 Task: Find connections with filter location Cabrero with filter topic #linkedinforbusinesswith filter profile language French with filter current company Jubilant Pharmova Limited with filter school Progressive Education Society's Modern College of Engineering with filter industry Telecommunications Carriers with filter service category Audio Engineering with filter keywords title Financial Analyst
Action: Mouse moved to (501, 76)
Screenshot: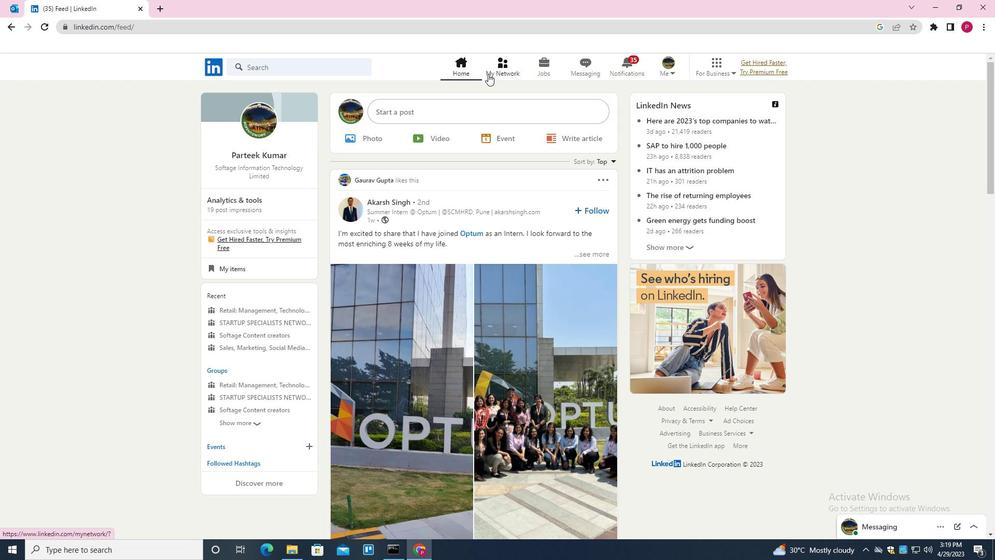 
Action: Mouse pressed left at (501, 76)
Screenshot: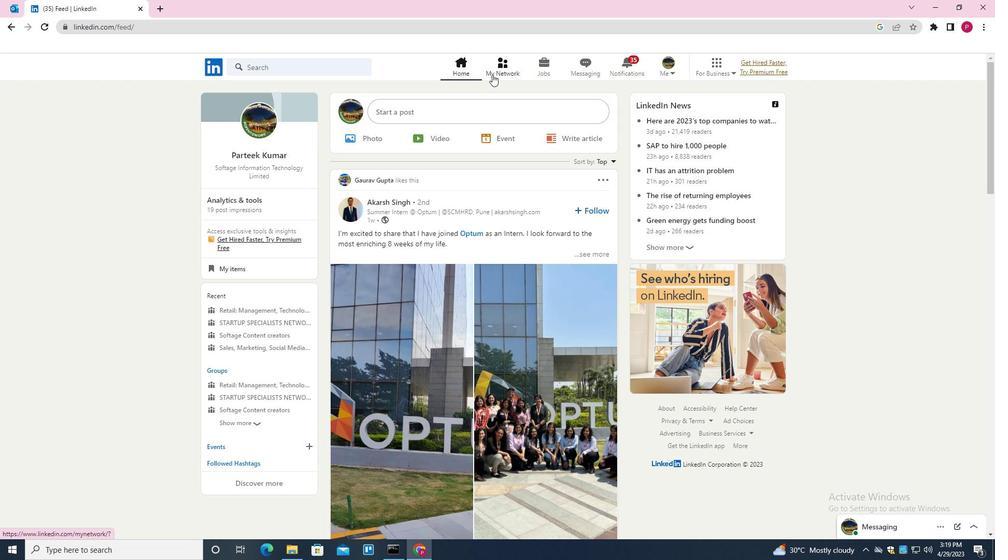
Action: Mouse moved to (344, 120)
Screenshot: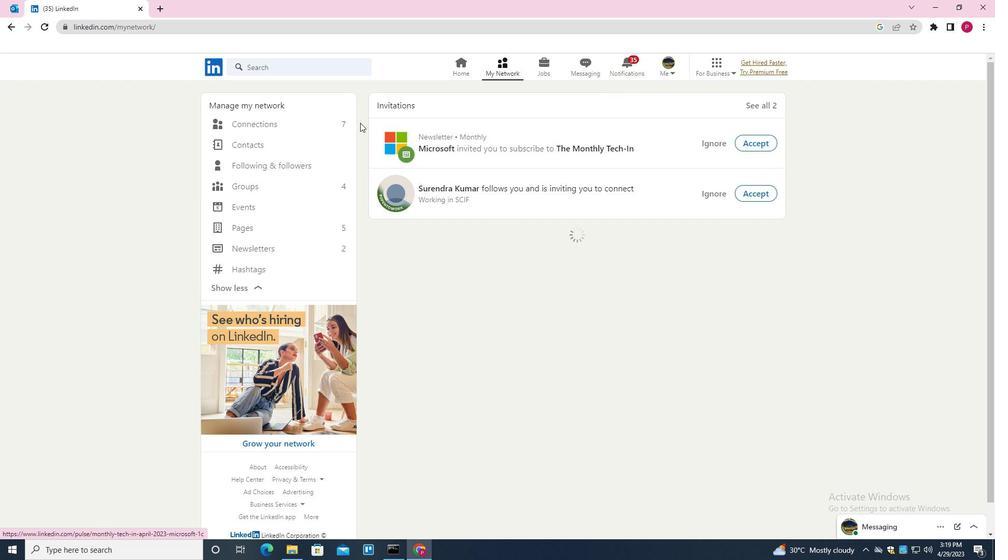 
Action: Mouse pressed left at (344, 120)
Screenshot: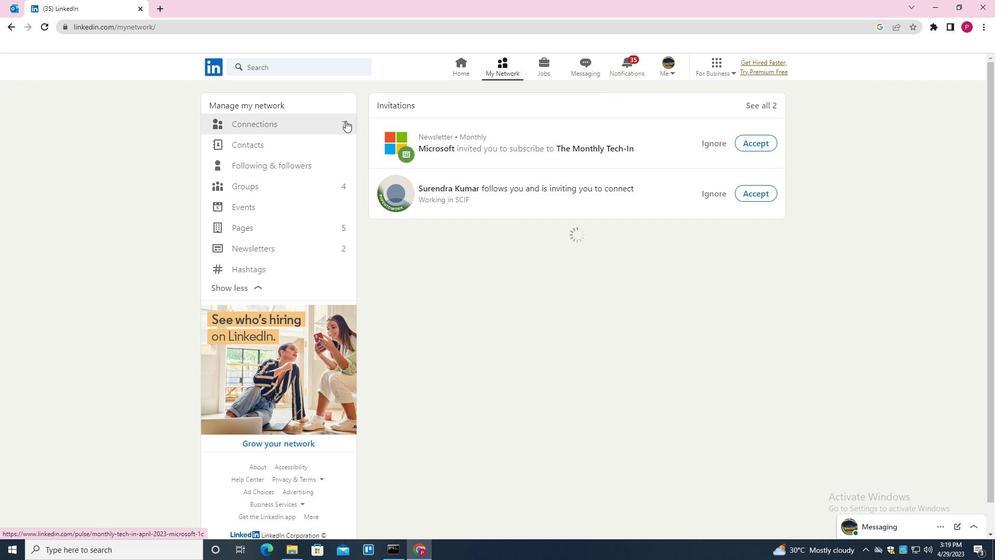 
Action: Mouse moved to (577, 123)
Screenshot: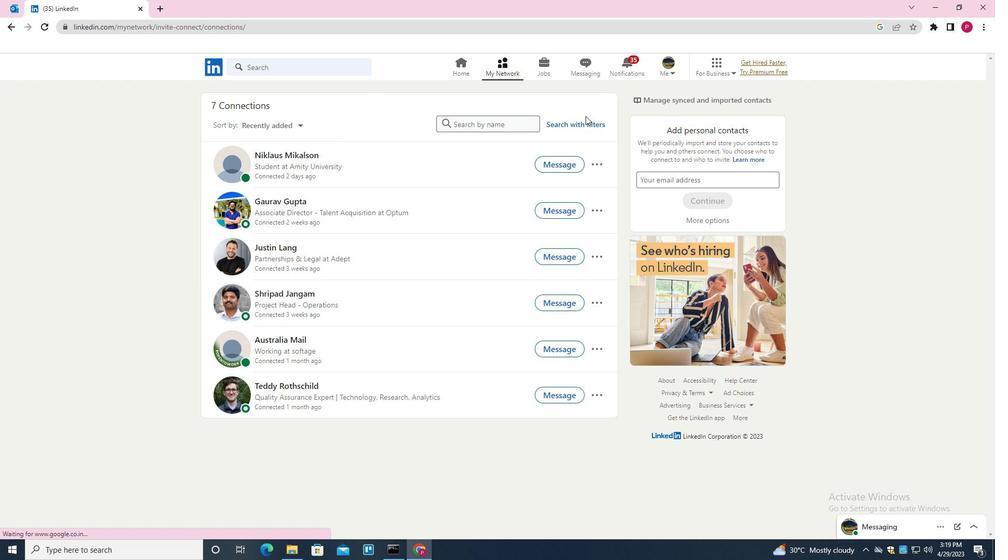 
Action: Mouse pressed left at (577, 123)
Screenshot: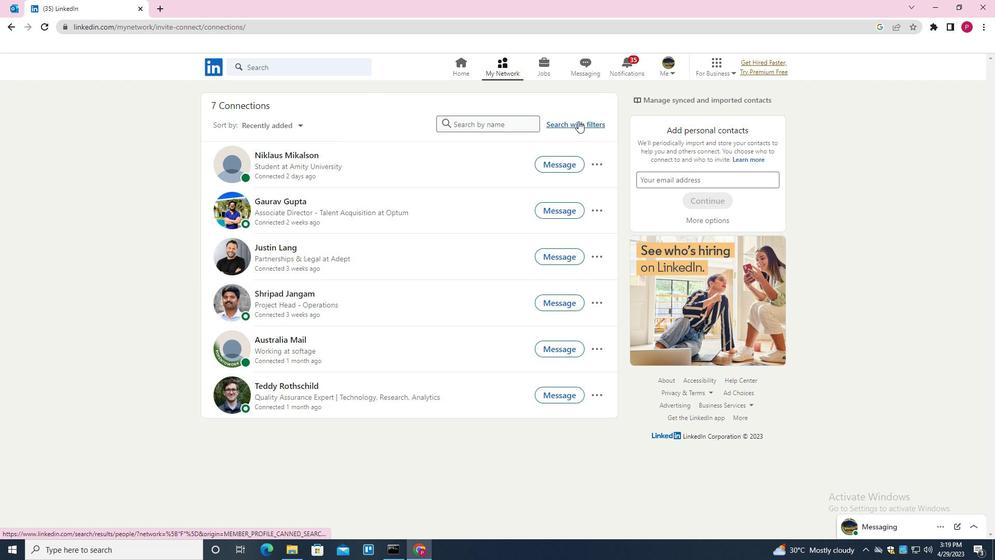
Action: Mouse moved to (535, 95)
Screenshot: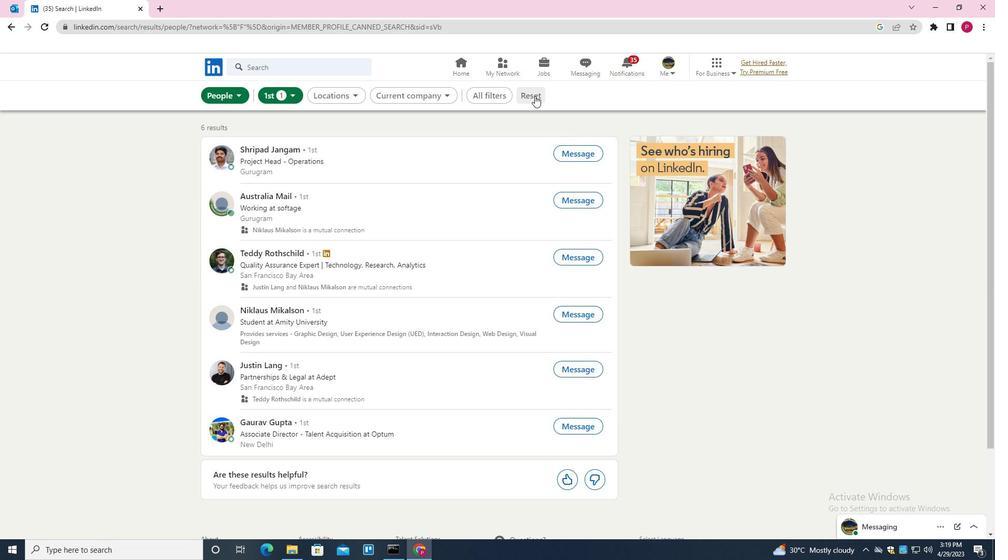 
Action: Mouse pressed left at (535, 95)
Screenshot: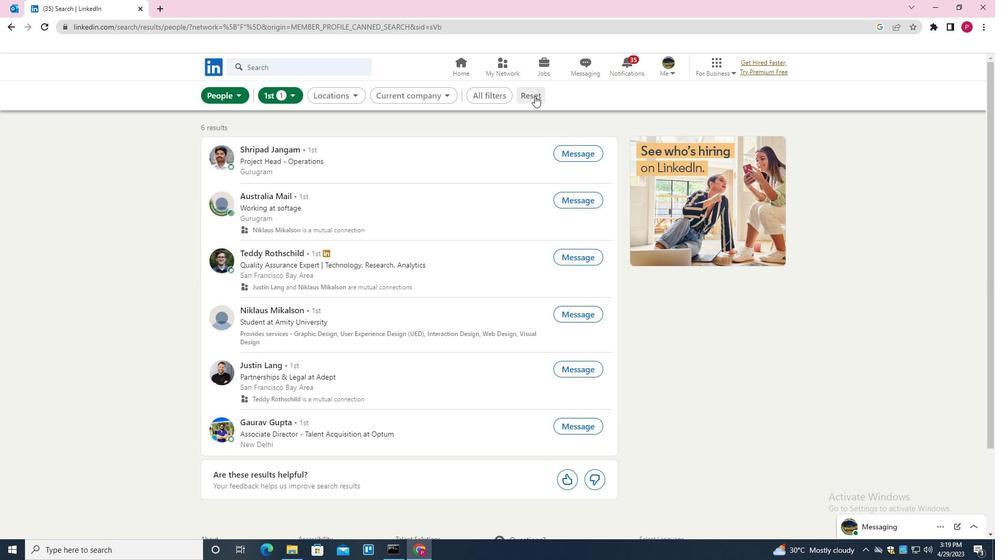 
Action: Mouse moved to (519, 96)
Screenshot: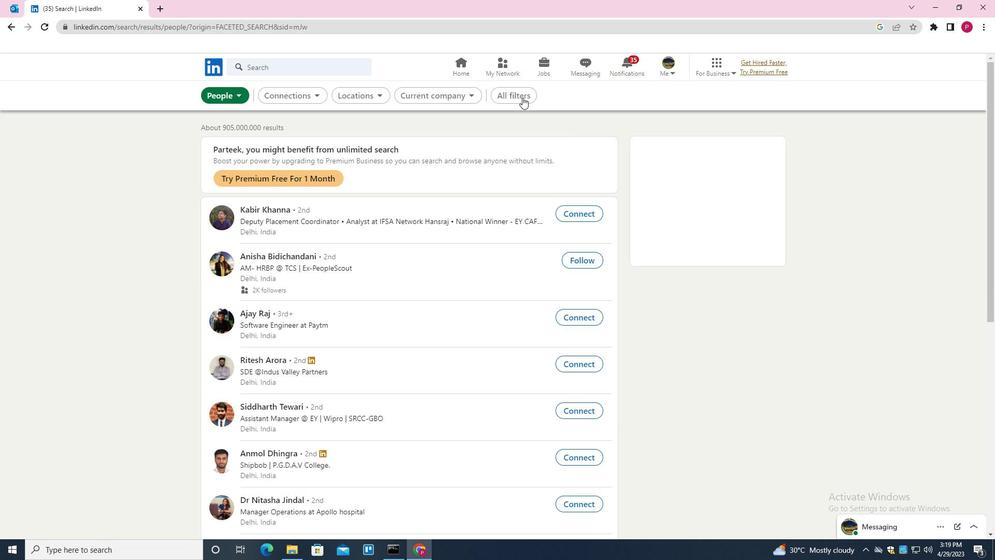 
Action: Mouse pressed left at (519, 96)
Screenshot: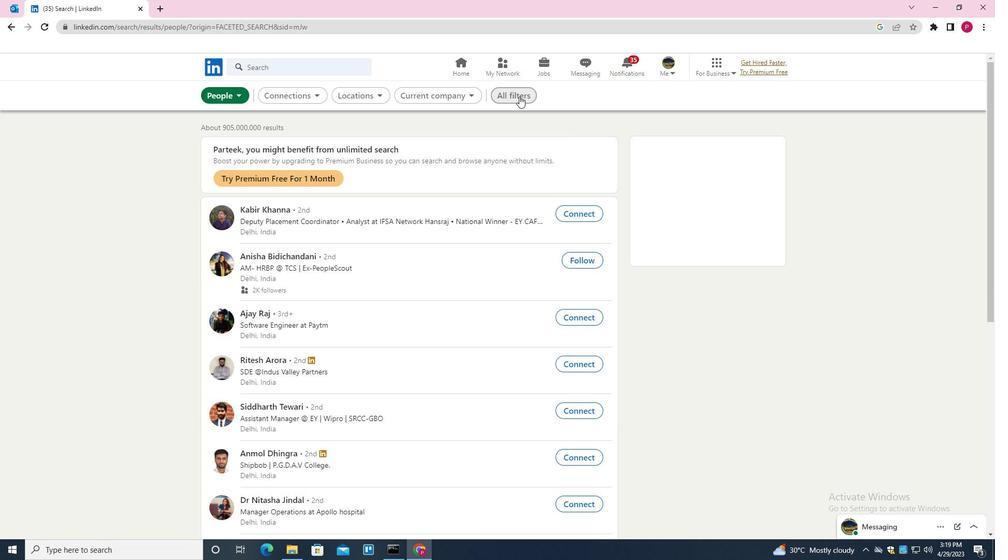 
Action: Mouse moved to (823, 268)
Screenshot: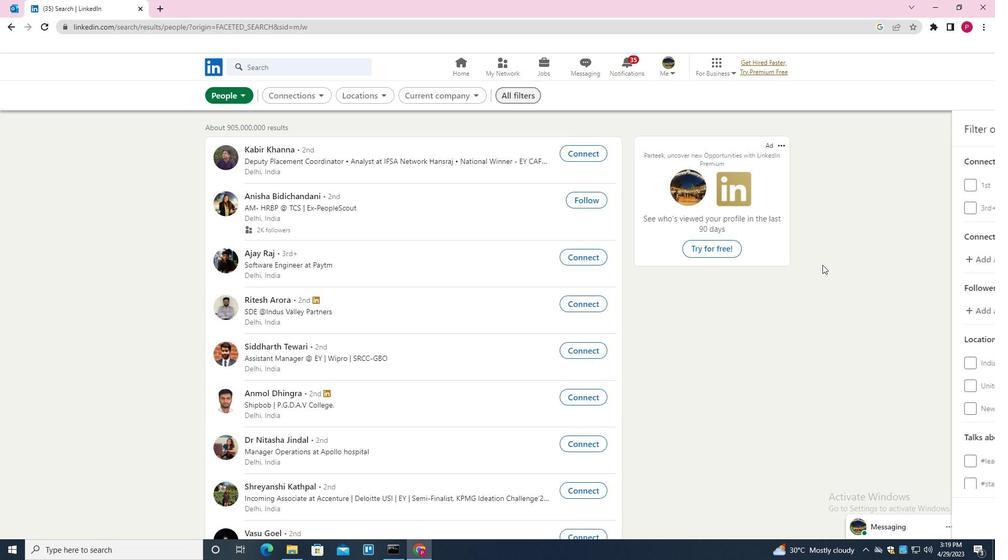 
Action: Mouse scrolled (823, 267) with delta (0, 0)
Screenshot: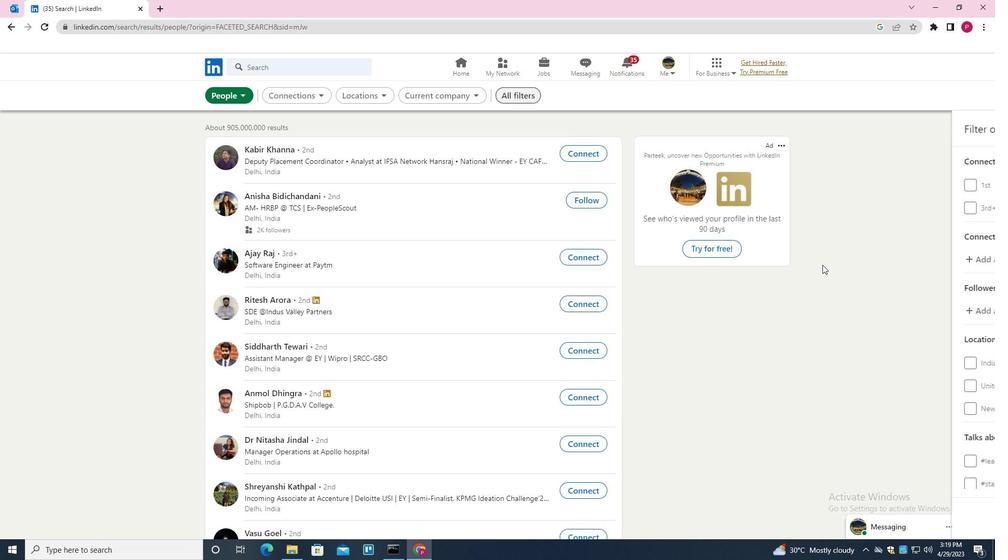 
Action: Mouse moved to (824, 271)
Screenshot: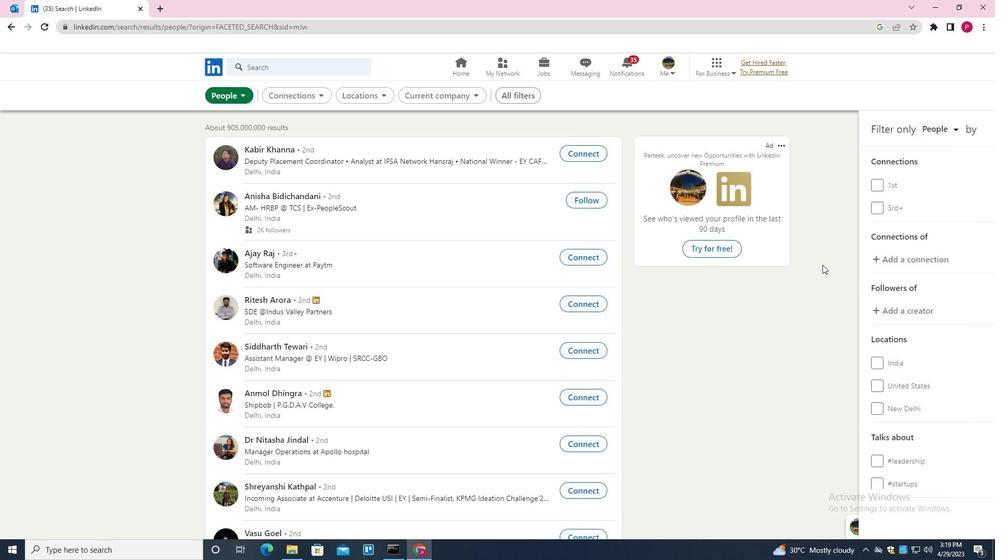 
Action: Mouse scrolled (824, 271) with delta (0, 0)
Screenshot: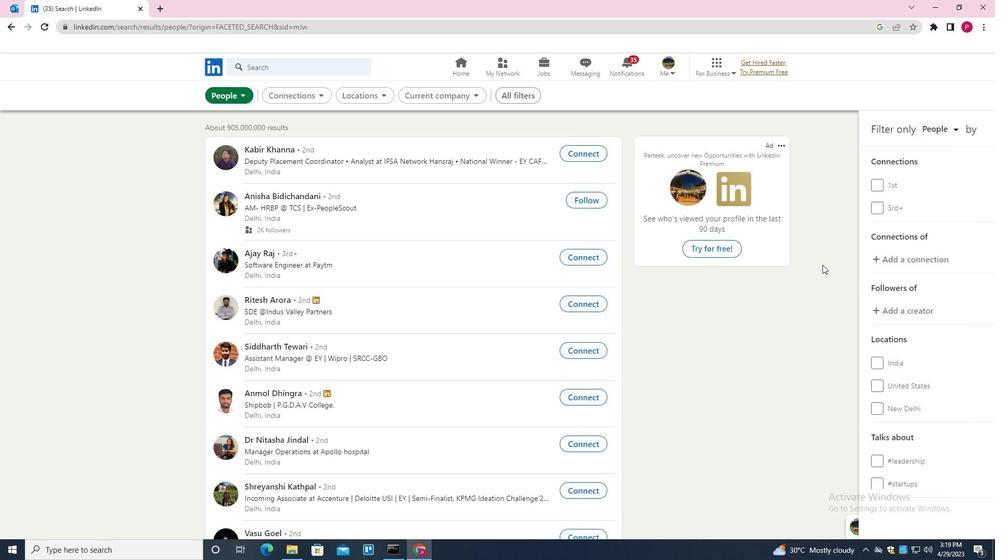 
Action: Mouse moved to (826, 274)
Screenshot: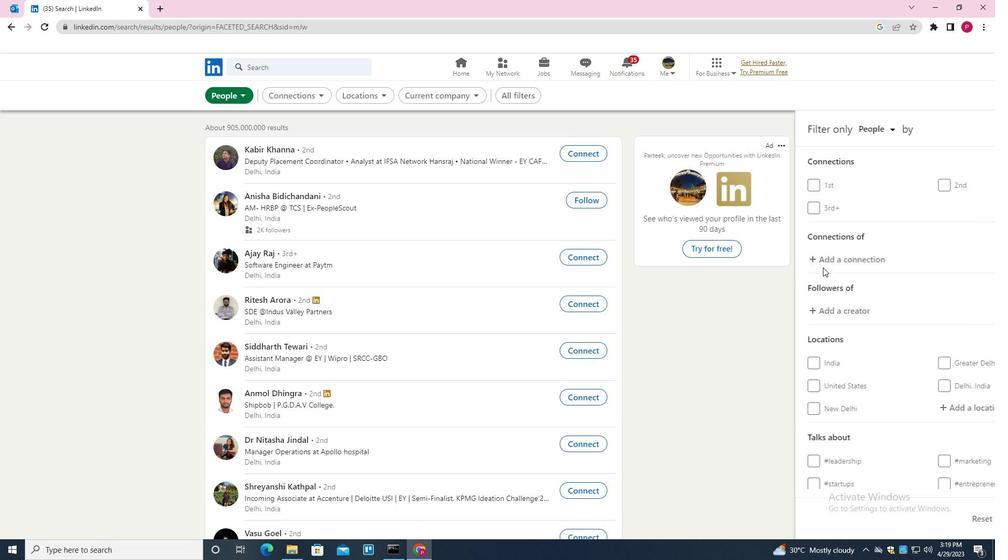 
Action: Mouse scrolled (826, 273) with delta (0, 0)
Screenshot: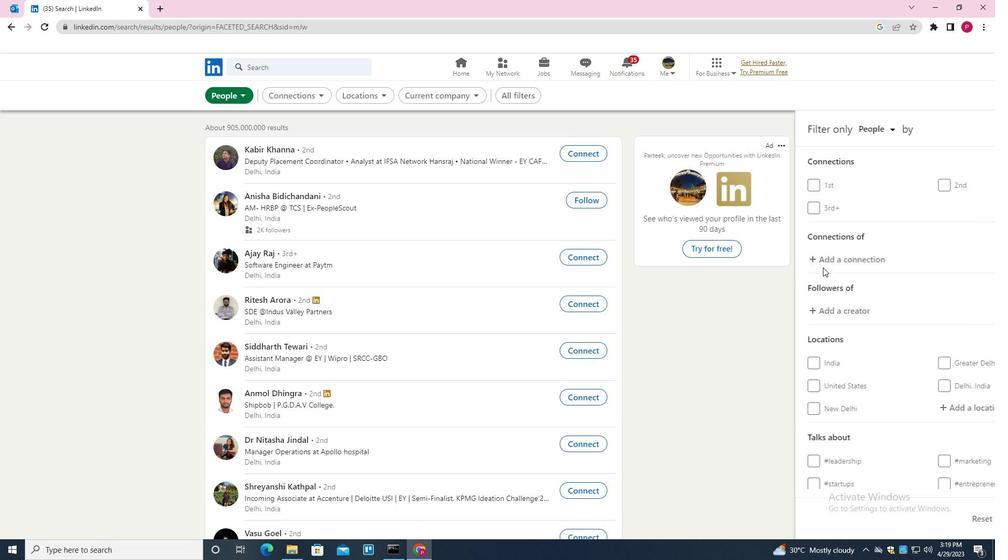 
Action: Mouse moved to (892, 255)
Screenshot: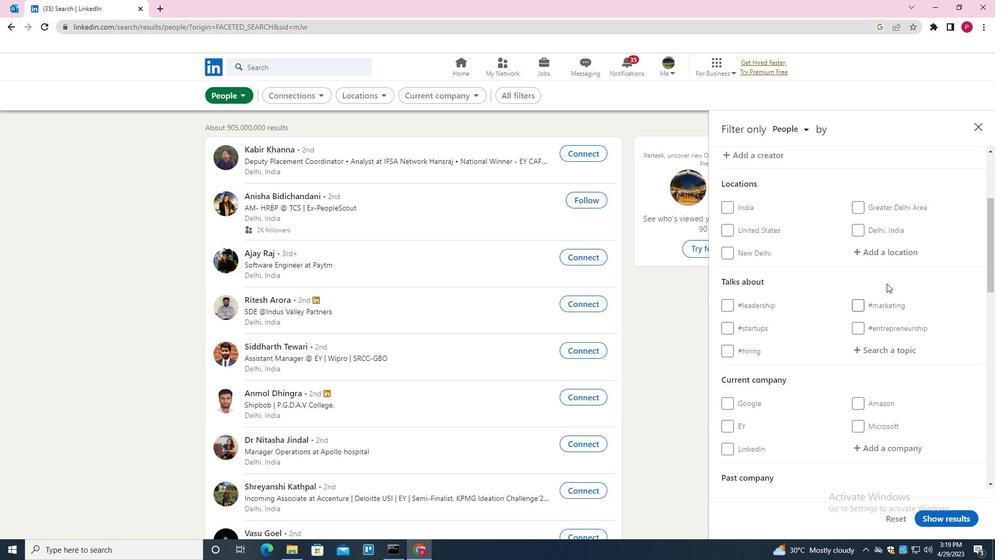 
Action: Mouse pressed left at (892, 255)
Screenshot: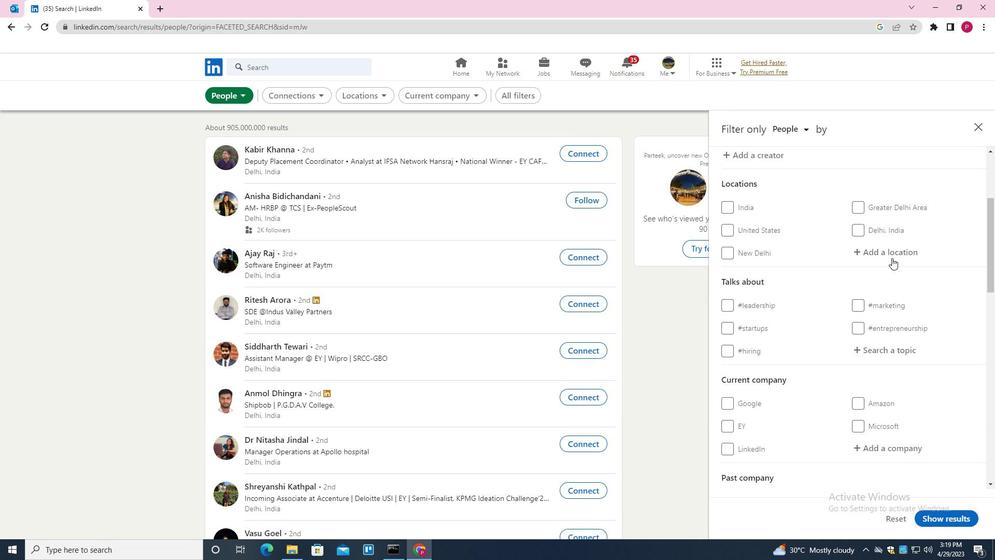 
Action: Key pressed <Key.shift>CABRERO<Key.down><Key.enter>
Screenshot: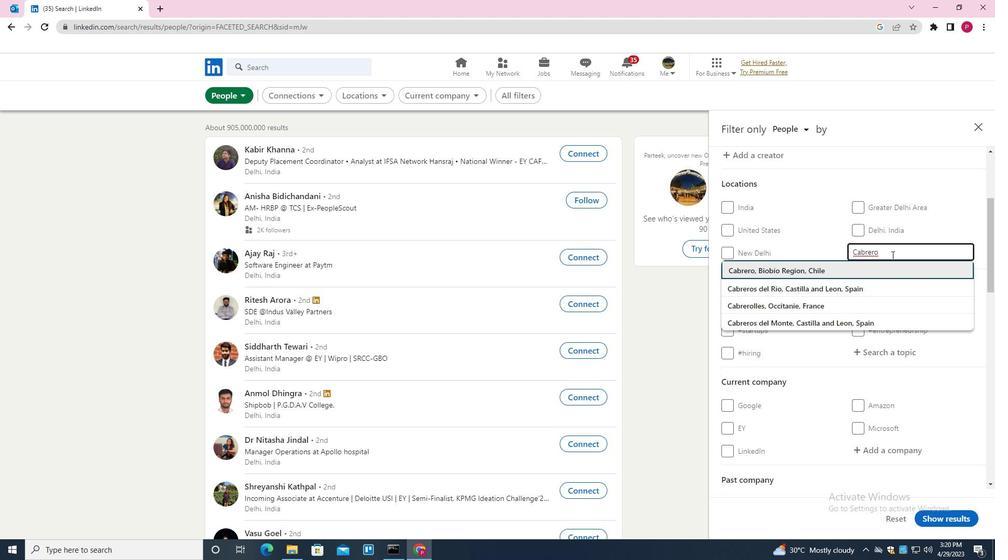 
Action: Mouse moved to (842, 314)
Screenshot: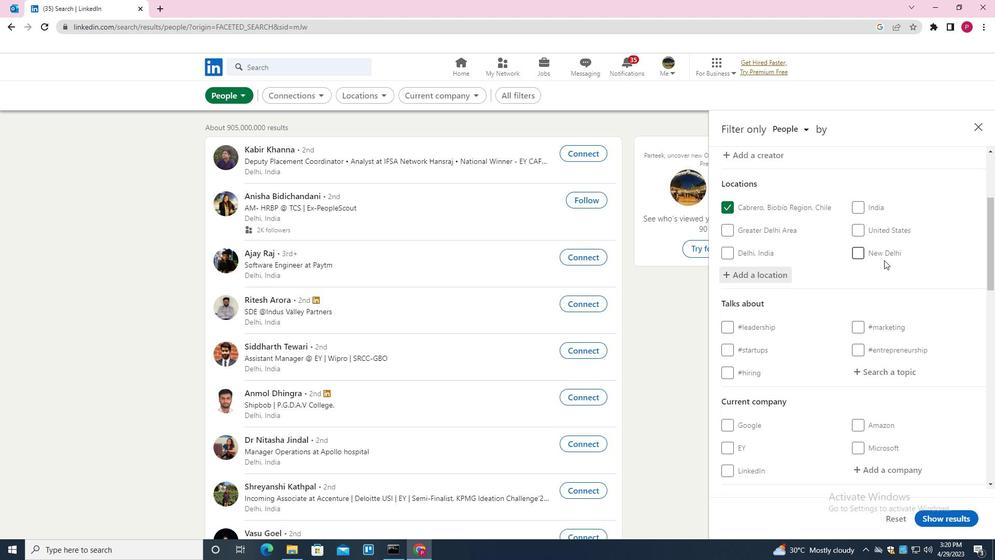 
Action: Mouse scrolled (842, 314) with delta (0, 0)
Screenshot: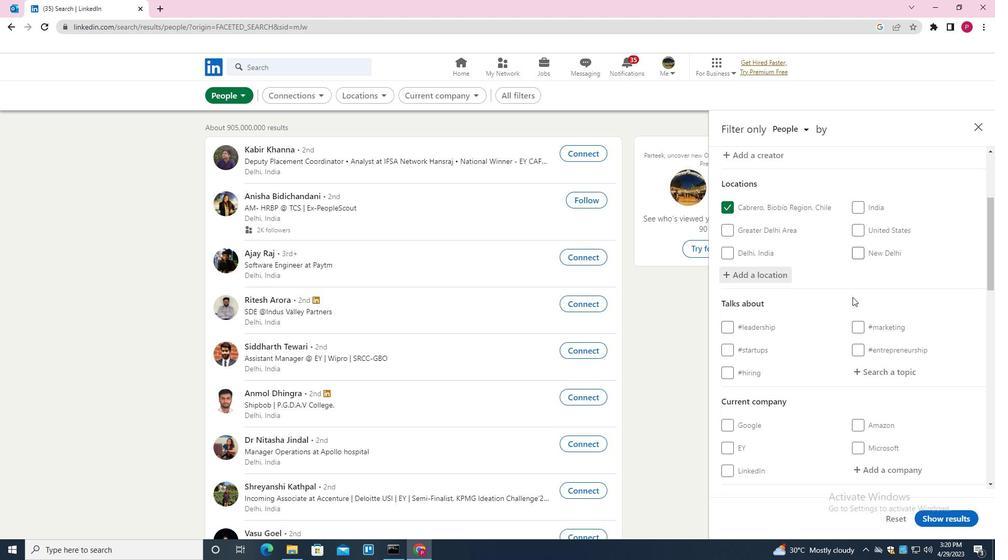 
Action: Mouse scrolled (842, 314) with delta (0, 0)
Screenshot: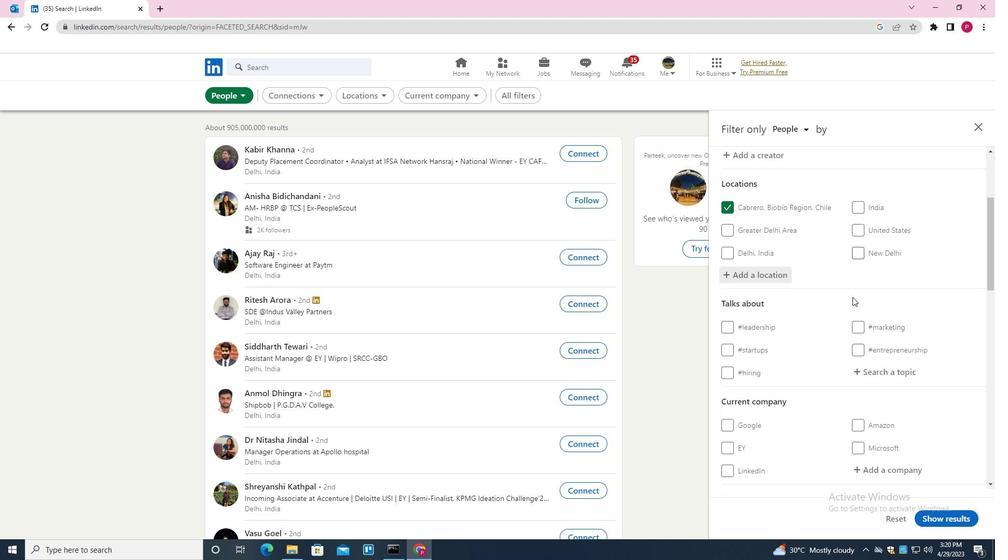 
Action: Mouse scrolled (842, 314) with delta (0, 0)
Screenshot: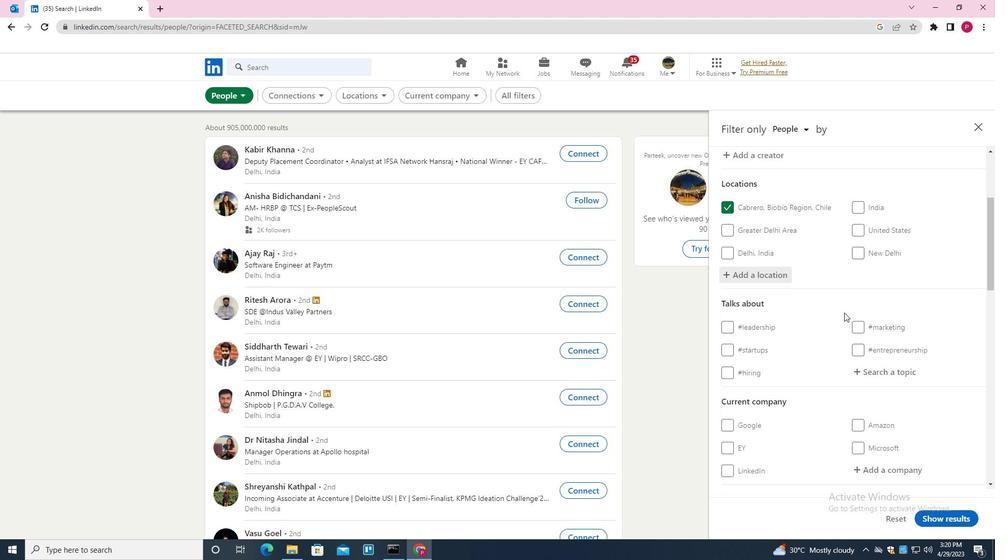 
Action: Mouse moved to (887, 217)
Screenshot: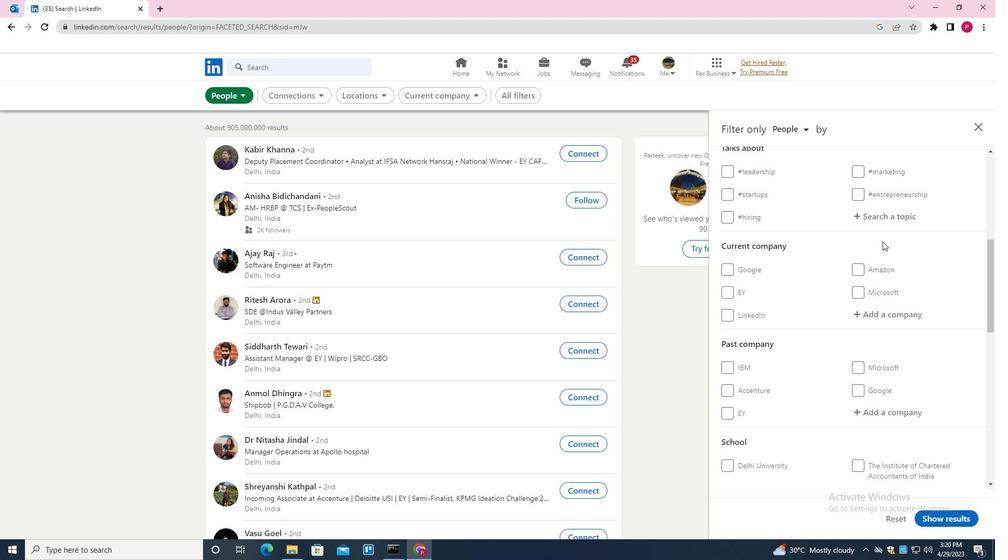 
Action: Mouse pressed left at (887, 217)
Screenshot: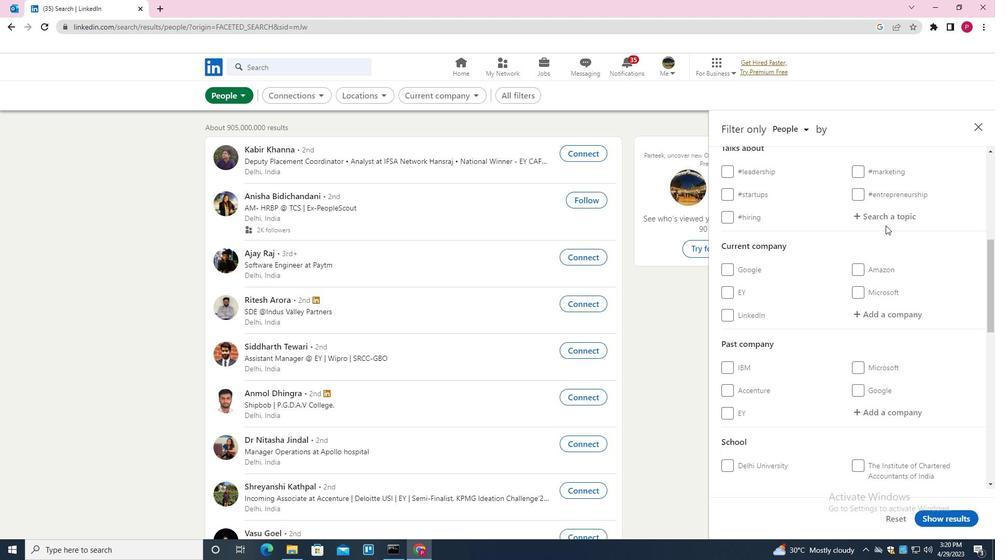 
Action: Key pressed LINKEDINFORBUSINESS<Key.down><Key.enter>
Screenshot: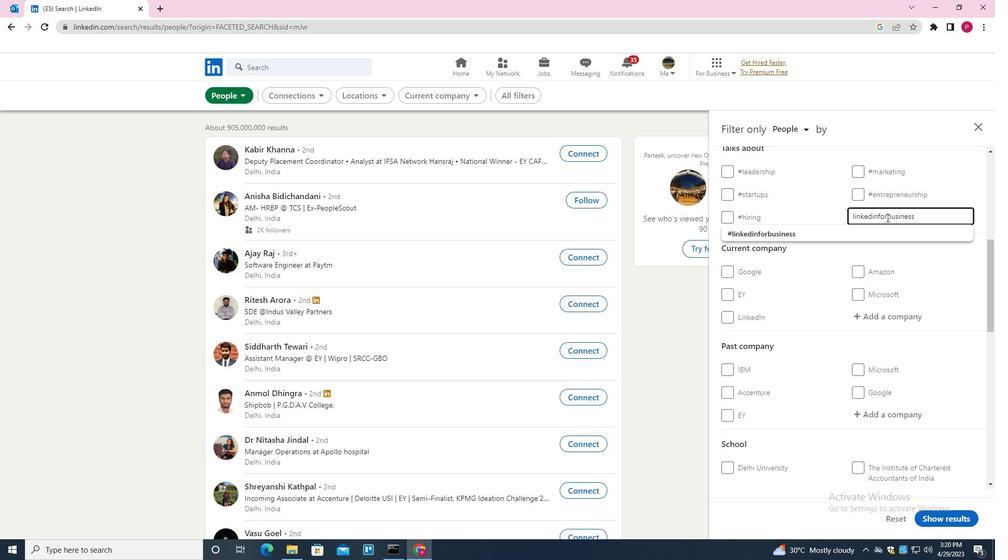 
Action: Mouse moved to (943, 210)
Screenshot: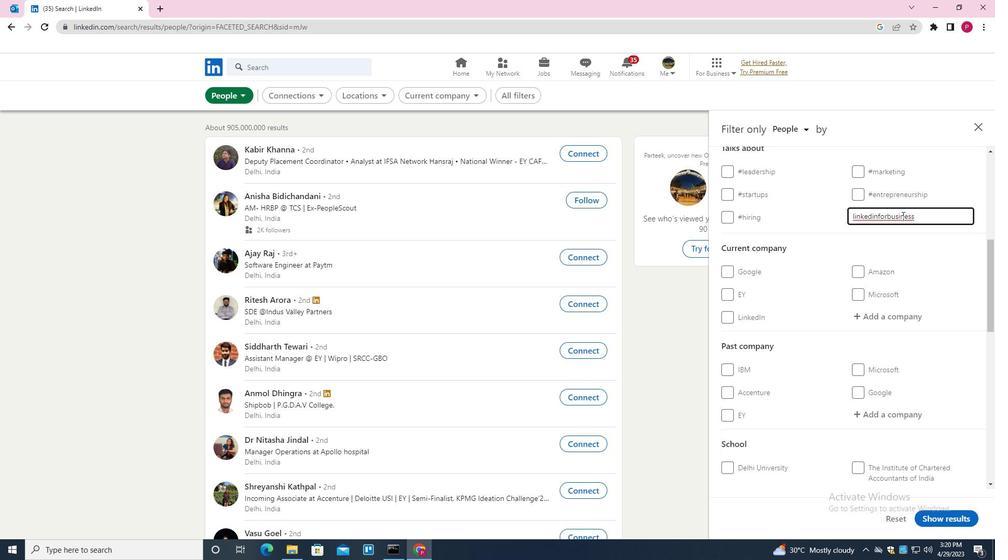 
Action: Key pressed <Key.backspace><Key.down><Key.enter>
Screenshot: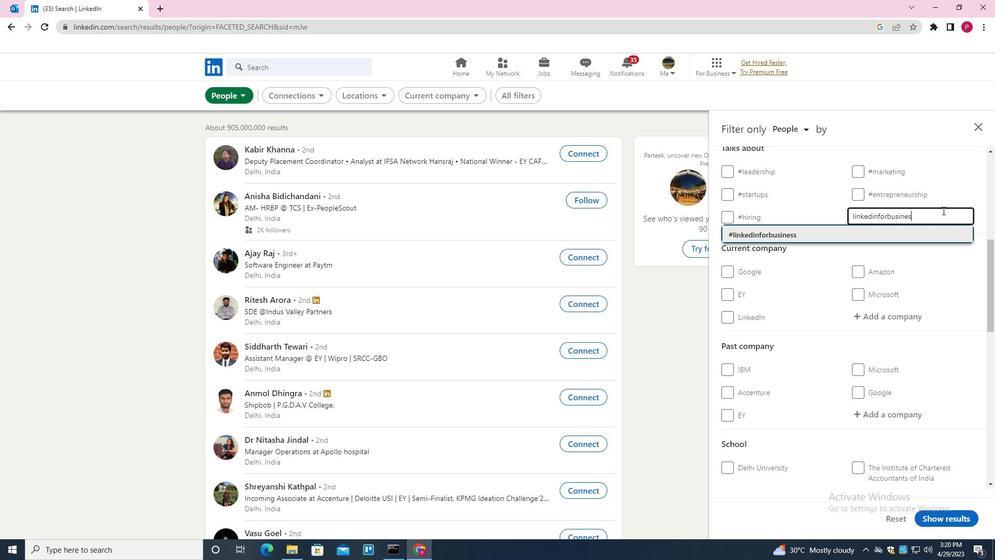 
Action: Mouse moved to (805, 343)
Screenshot: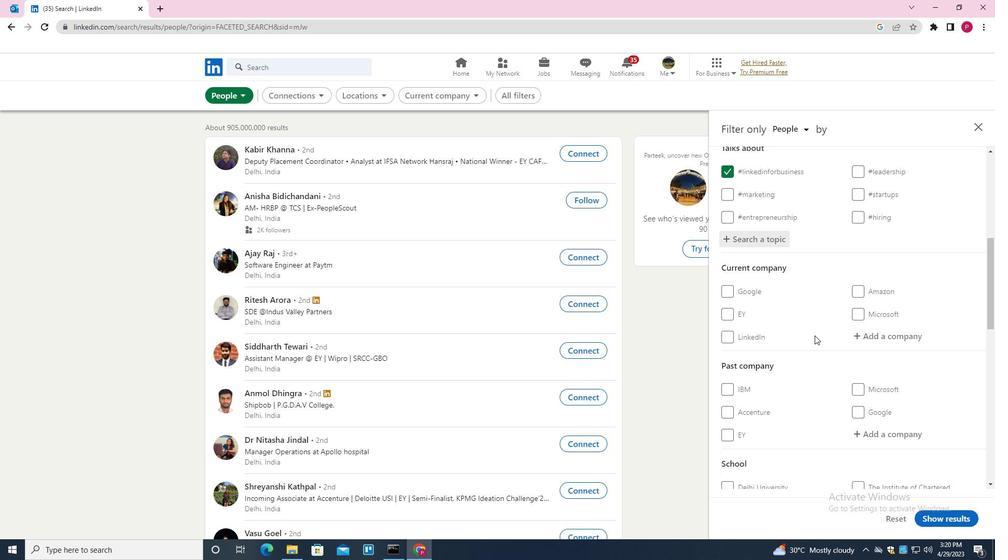 
Action: Mouse scrolled (805, 342) with delta (0, 0)
Screenshot: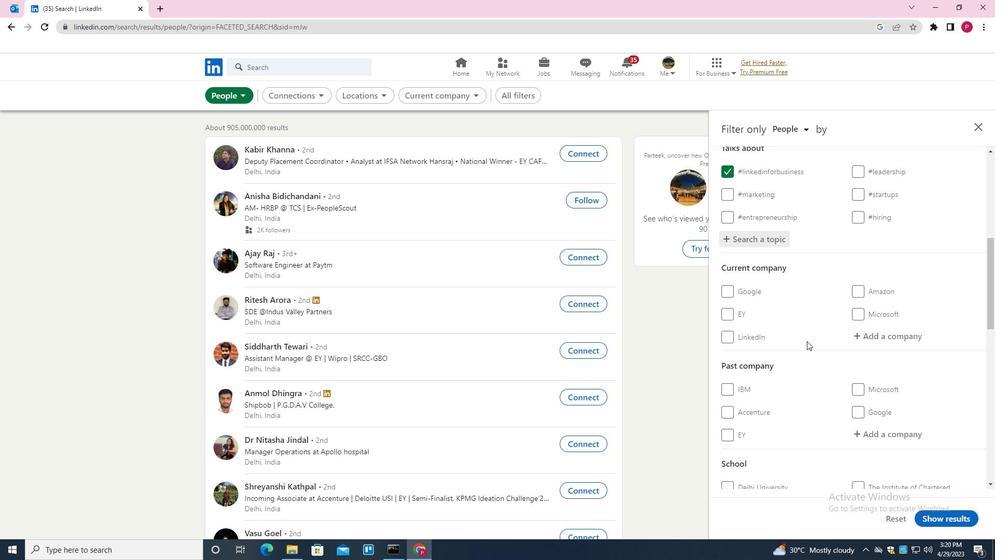 
Action: Mouse moved to (807, 341)
Screenshot: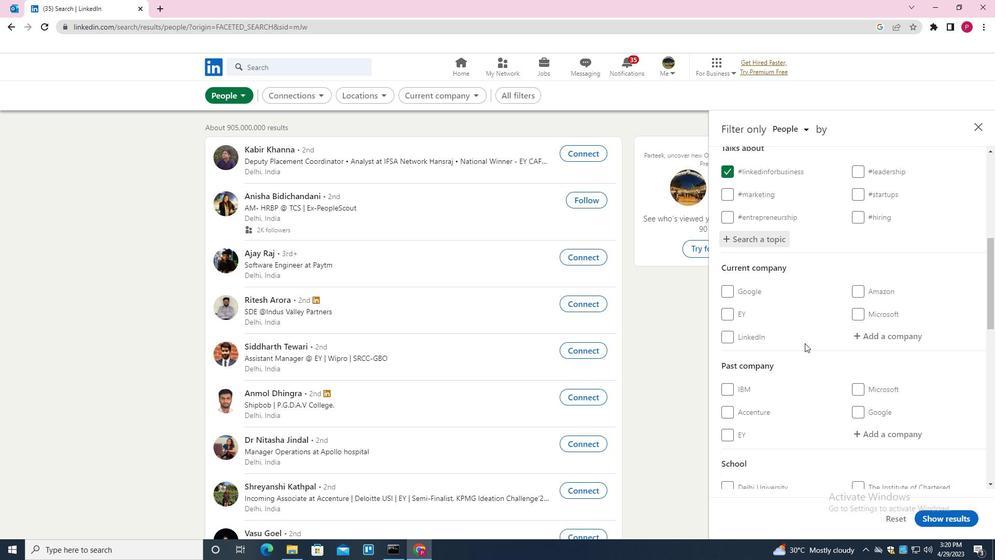 
Action: Mouse scrolled (807, 341) with delta (0, 0)
Screenshot: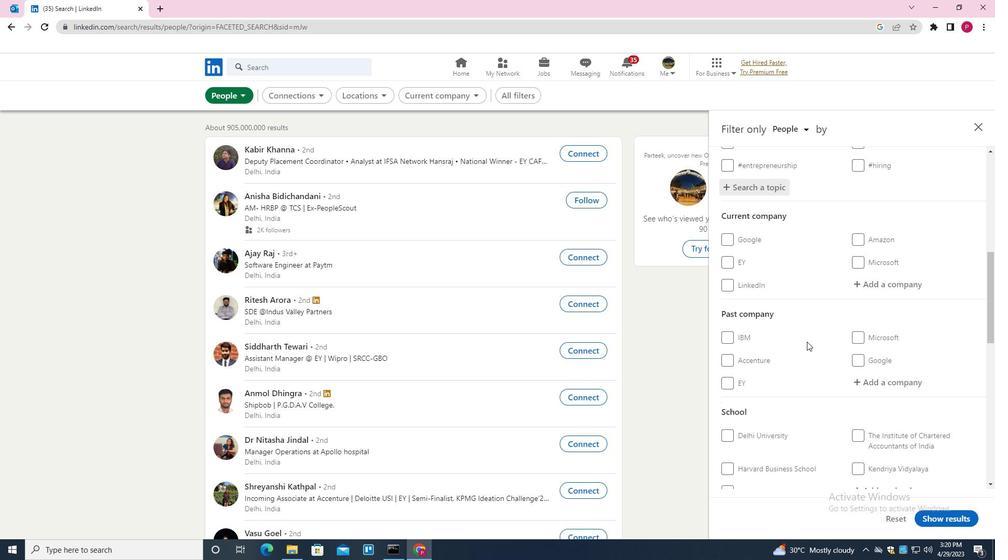
Action: Mouse scrolled (807, 341) with delta (0, 0)
Screenshot: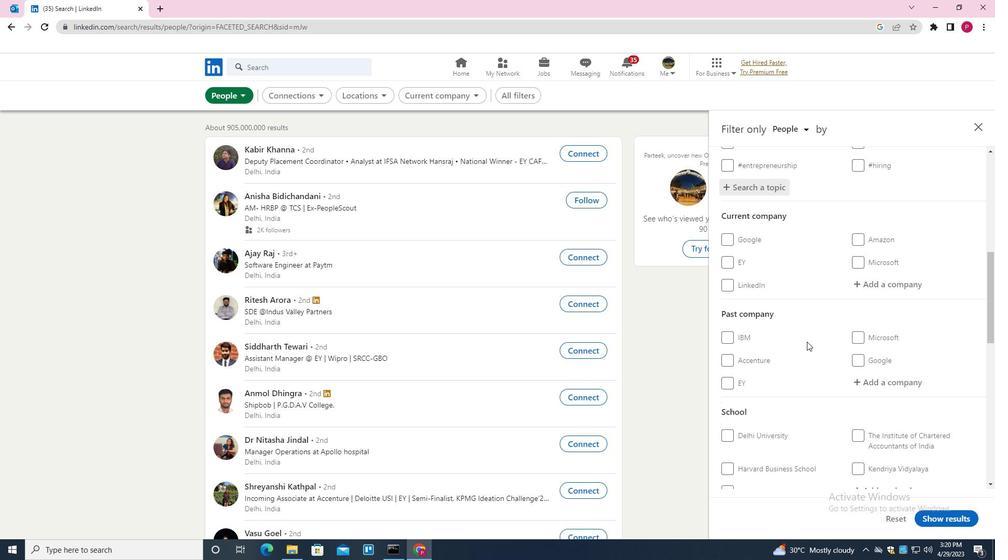
Action: Mouse scrolled (807, 341) with delta (0, 0)
Screenshot: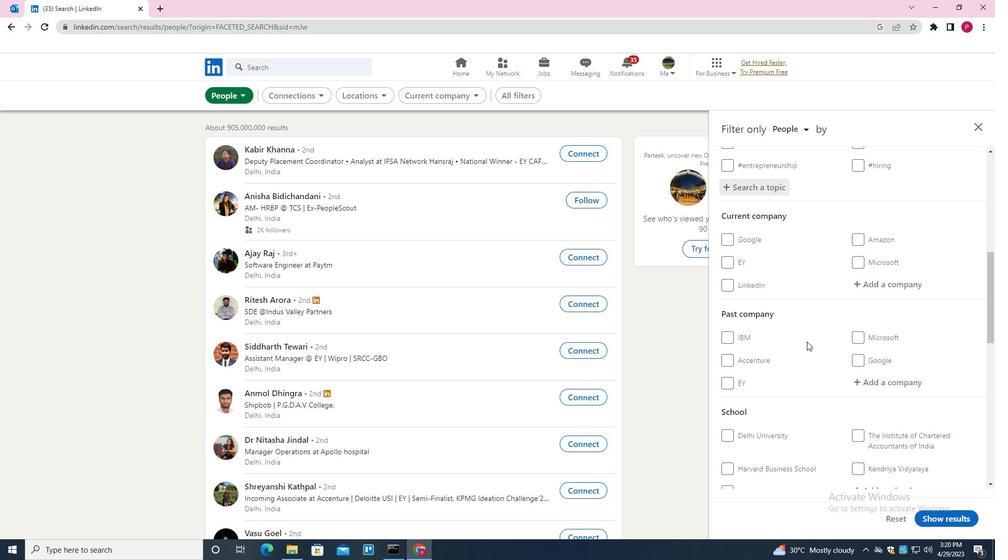 
Action: Mouse scrolled (807, 341) with delta (0, 0)
Screenshot: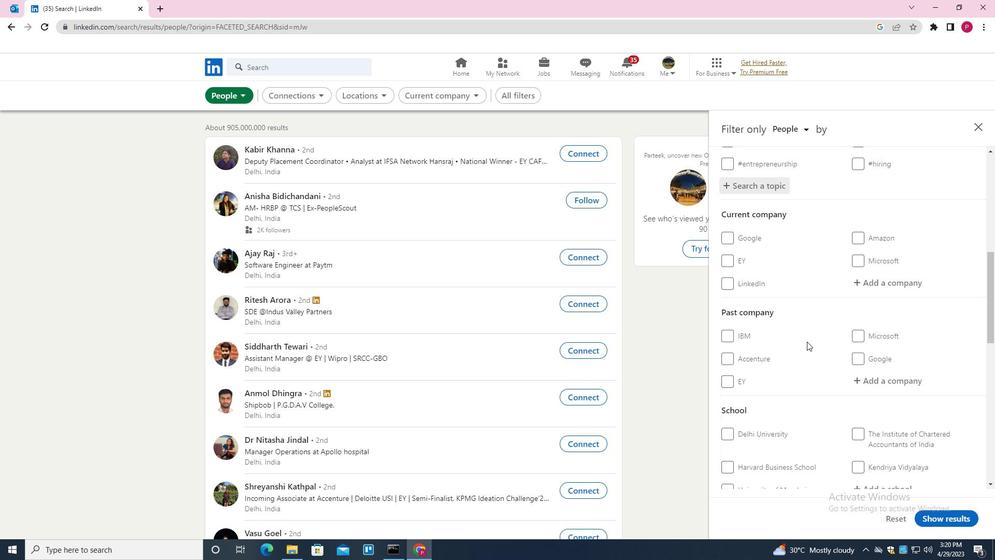 
Action: Mouse scrolled (807, 341) with delta (0, 0)
Screenshot: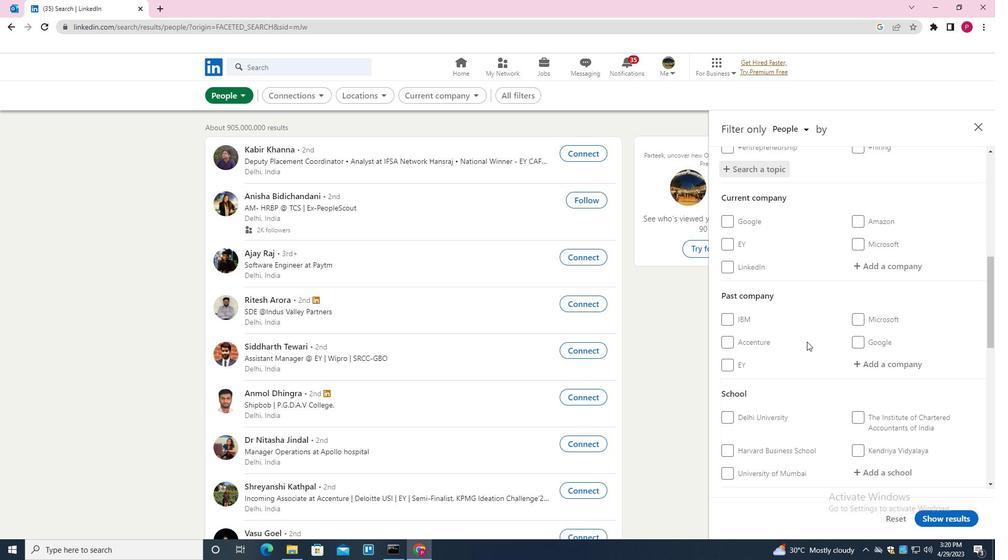 
Action: Mouse moved to (793, 321)
Screenshot: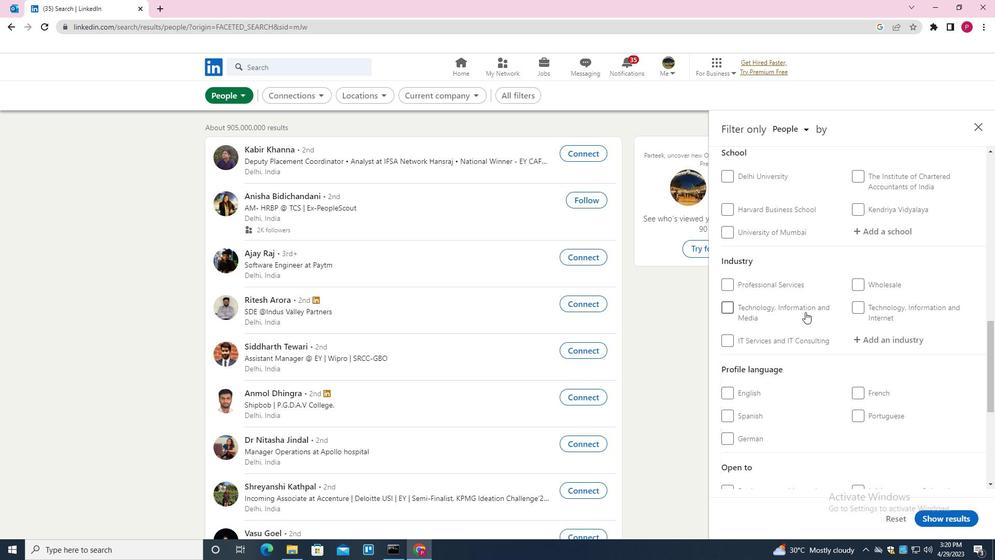 
Action: Mouse scrolled (793, 320) with delta (0, 0)
Screenshot: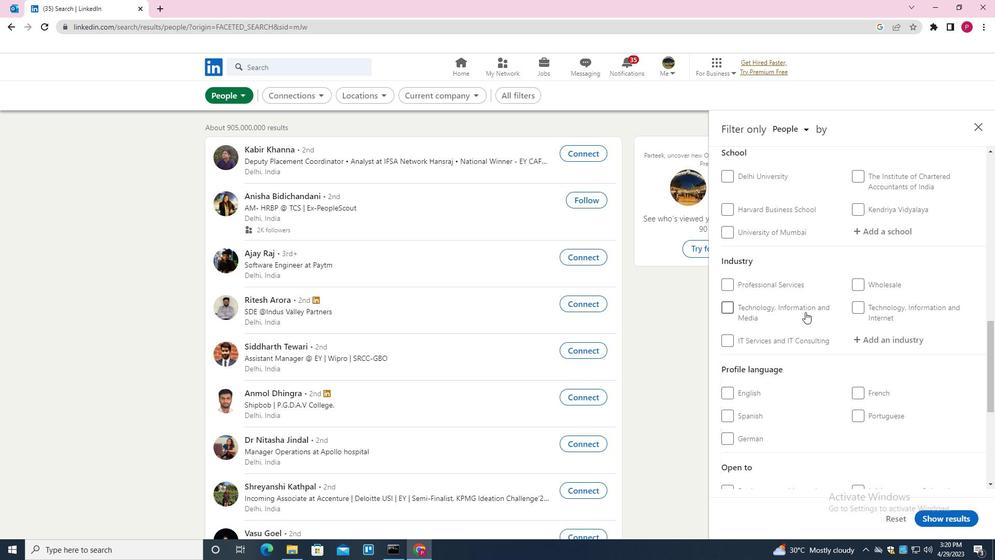 
Action: Mouse moved to (792, 322)
Screenshot: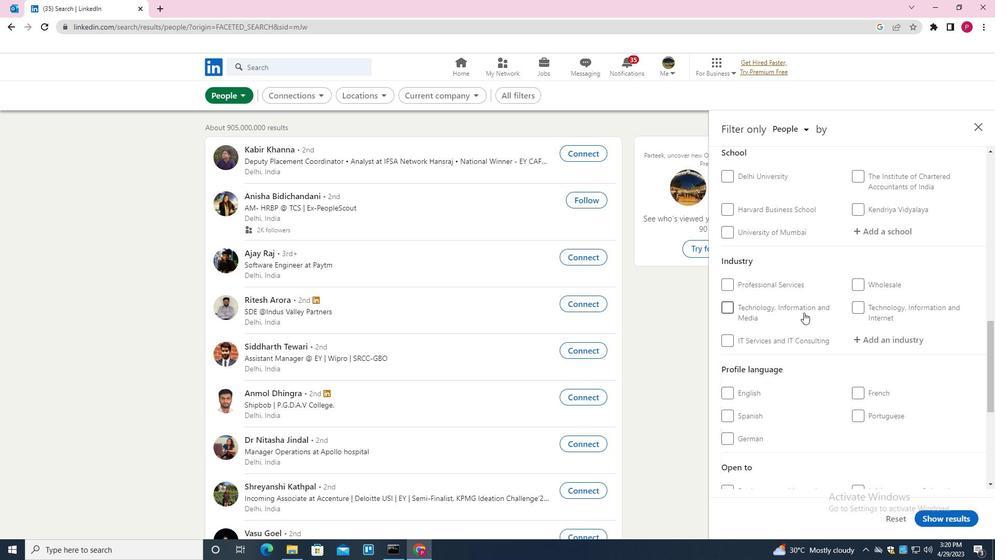
Action: Mouse scrolled (792, 321) with delta (0, 0)
Screenshot: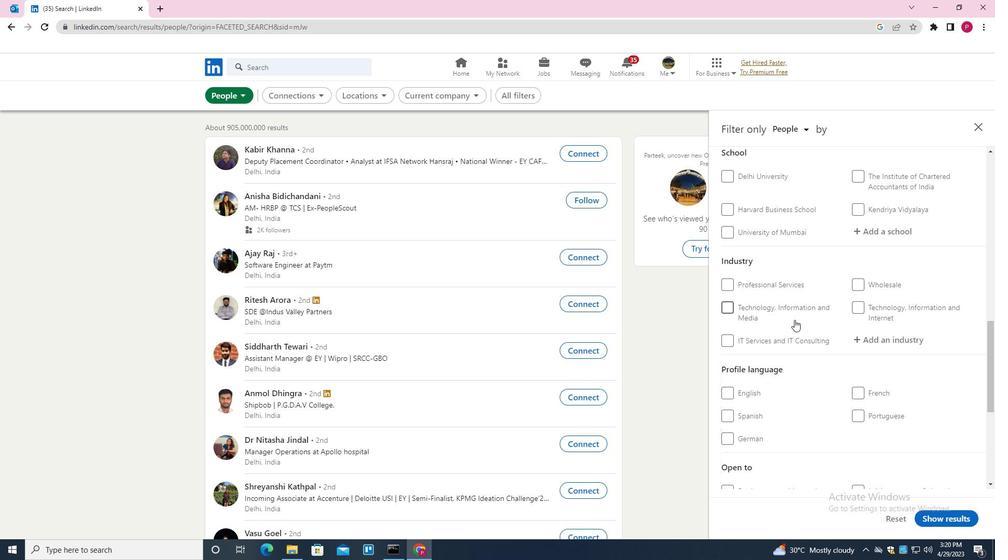 
Action: Mouse moved to (867, 284)
Screenshot: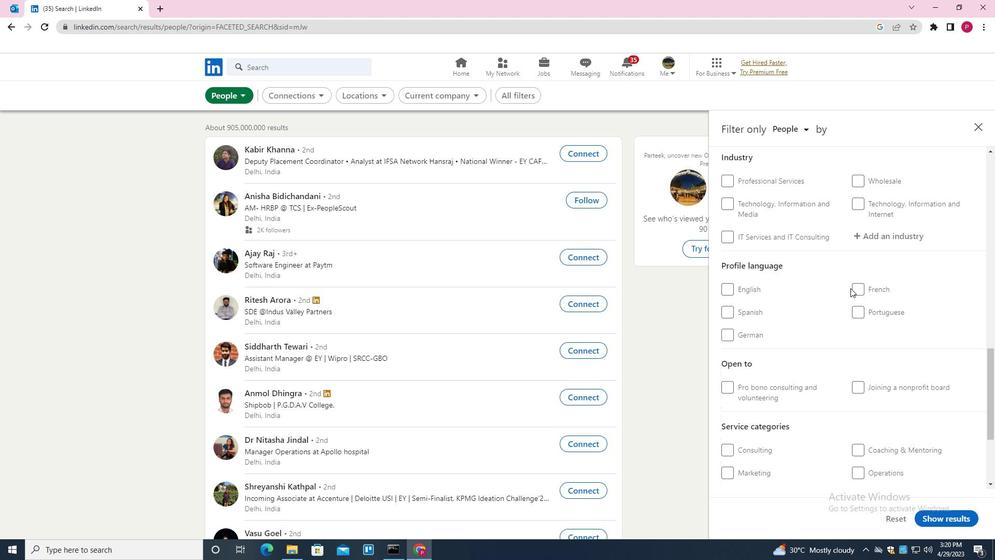 
Action: Mouse pressed left at (867, 284)
Screenshot: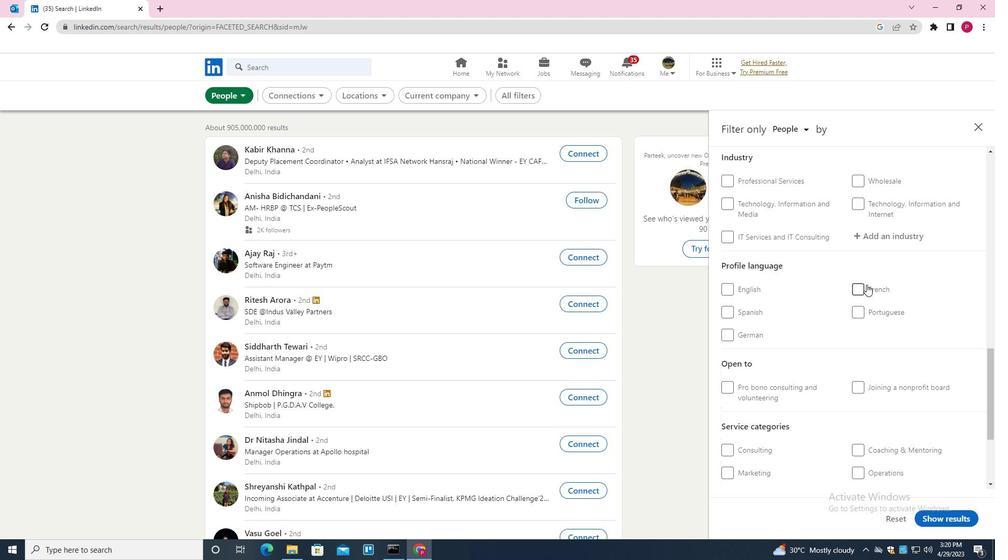 
Action: Mouse moved to (830, 309)
Screenshot: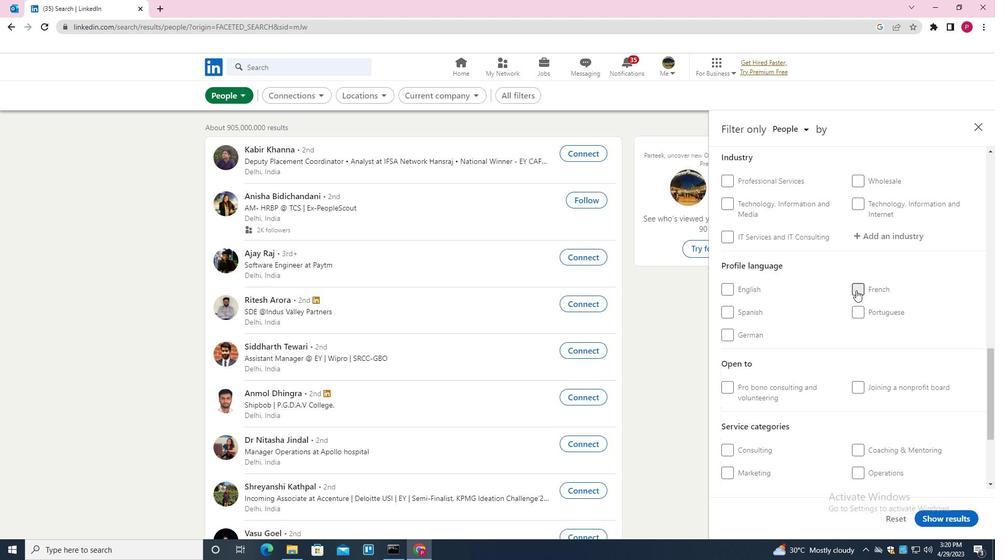 
Action: Mouse scrolled (830, 309) with delta (0, 0)
Screenshot: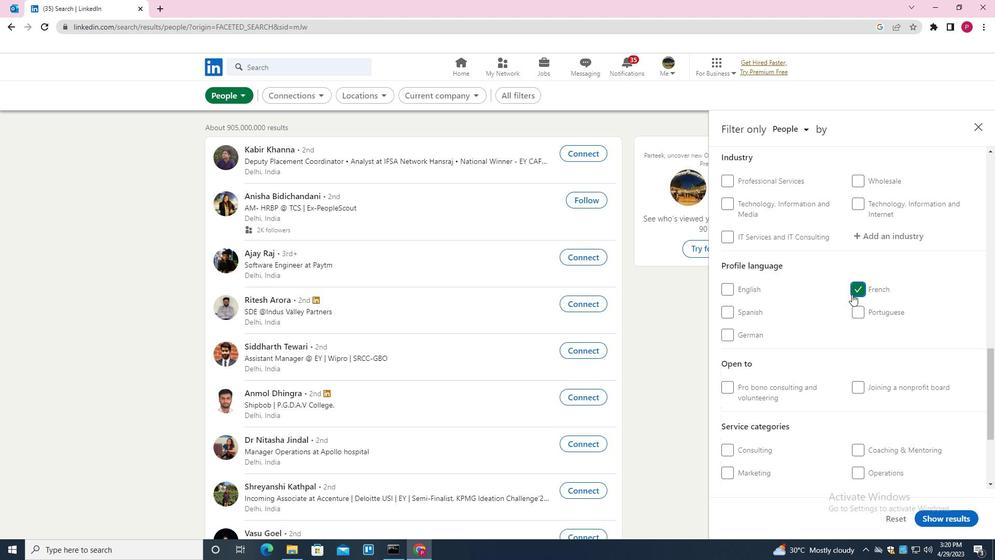 
Action: Mouse scrolled (830, 309) with delta (0, 0)
Screenshot: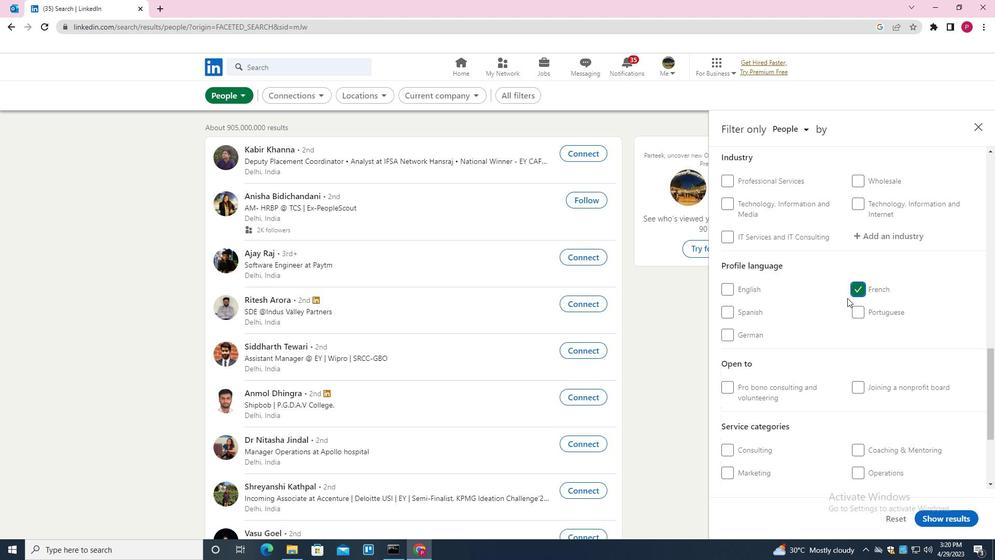 
Action: Mouse scrolled (830, 309) with delta (0, 0)
Screenshot: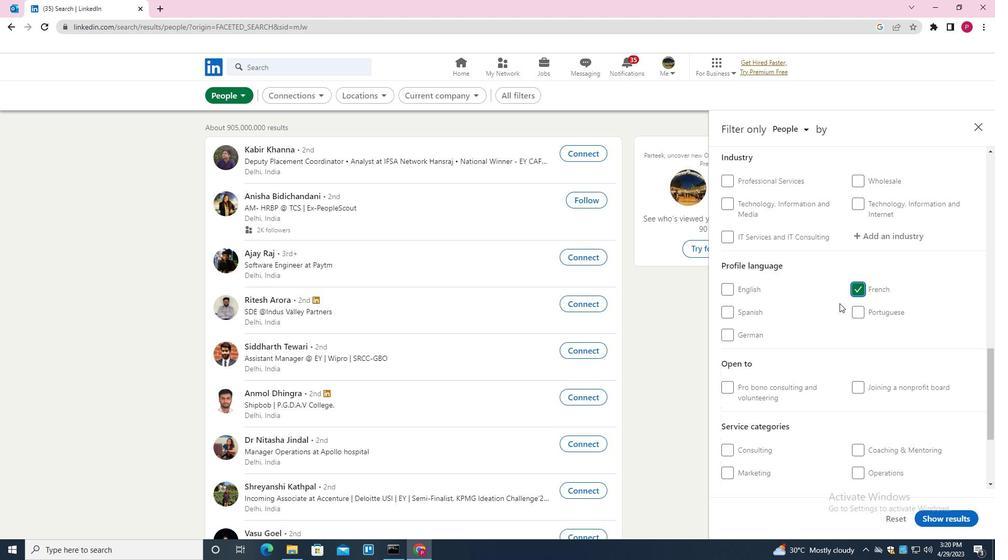
Action: Mouse scrolled (830, 309) with delta (0, 0)
Screenshot: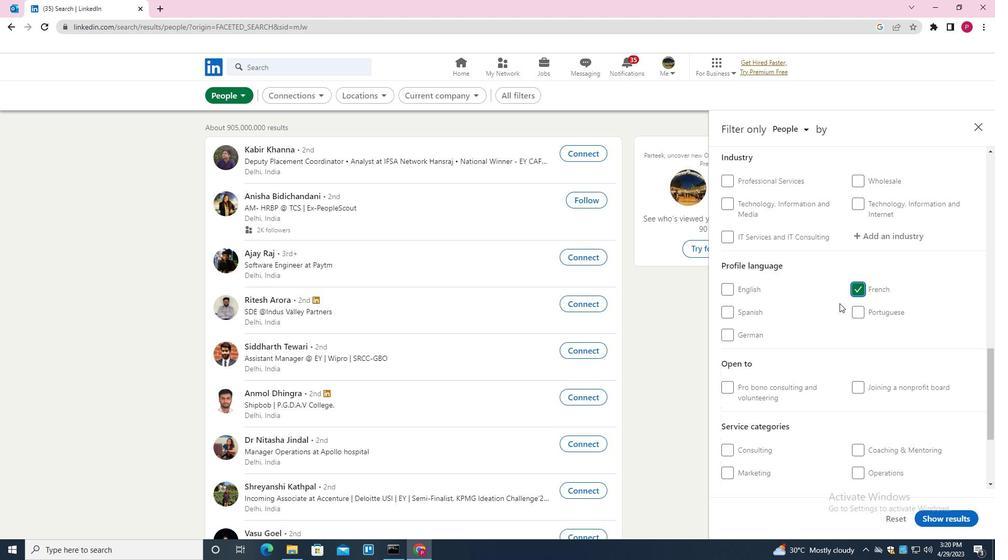 
Action: Mouse scrolled (830, 309) with delta (0, 0)
Screenshot: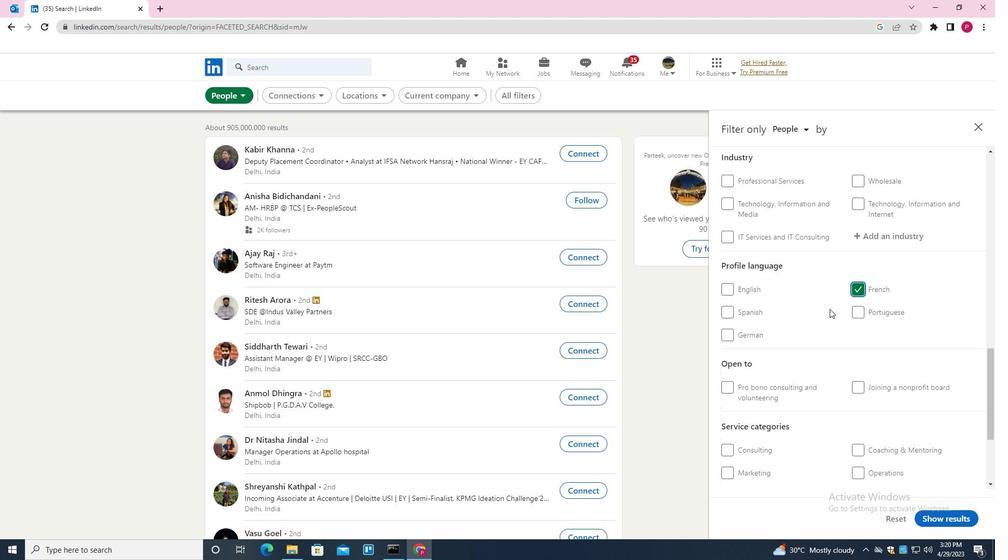 
Action: Mouse moved to (776, 284)
Screenshot: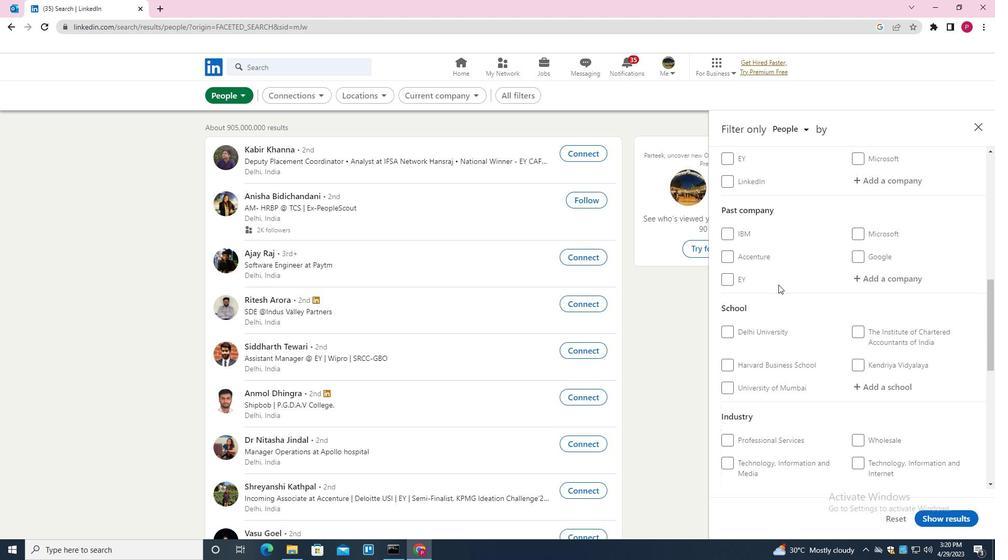 
Action: Mouse scrolled (776, 285) with delta (0, 0)
Screenshot: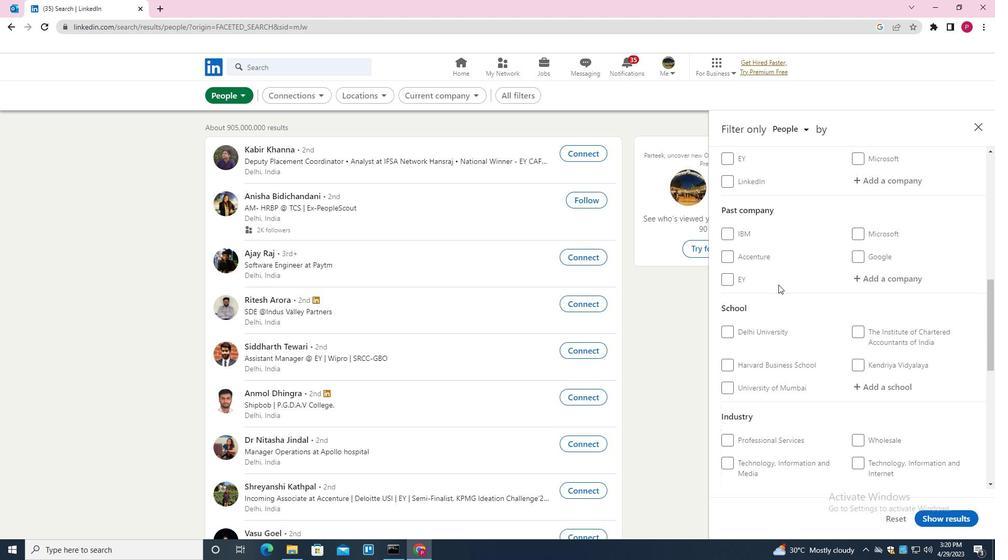
Action: Mouse scrolled (776, 285) with delta (0, 0)
Screenshot: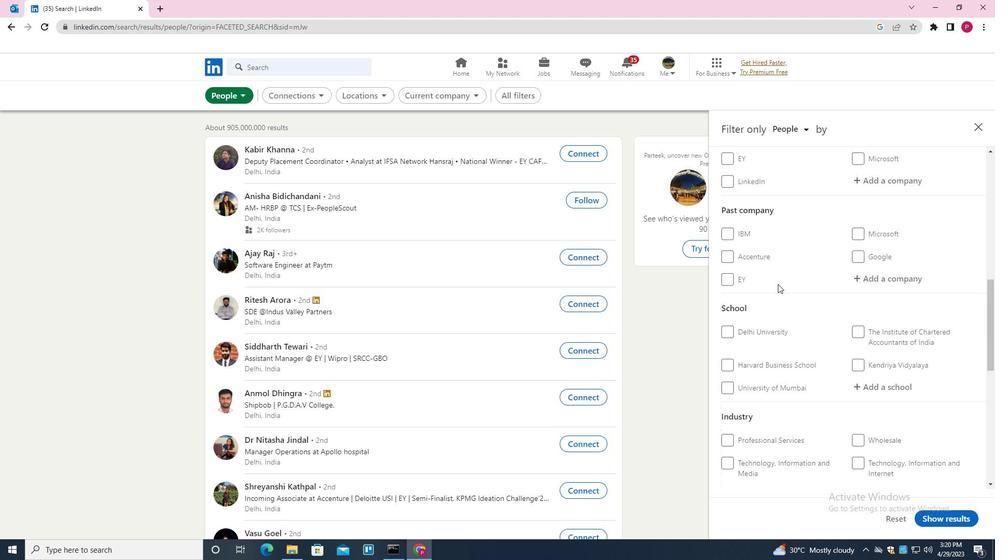 
Action: Mouse moved to (877, 287)
Screenshot: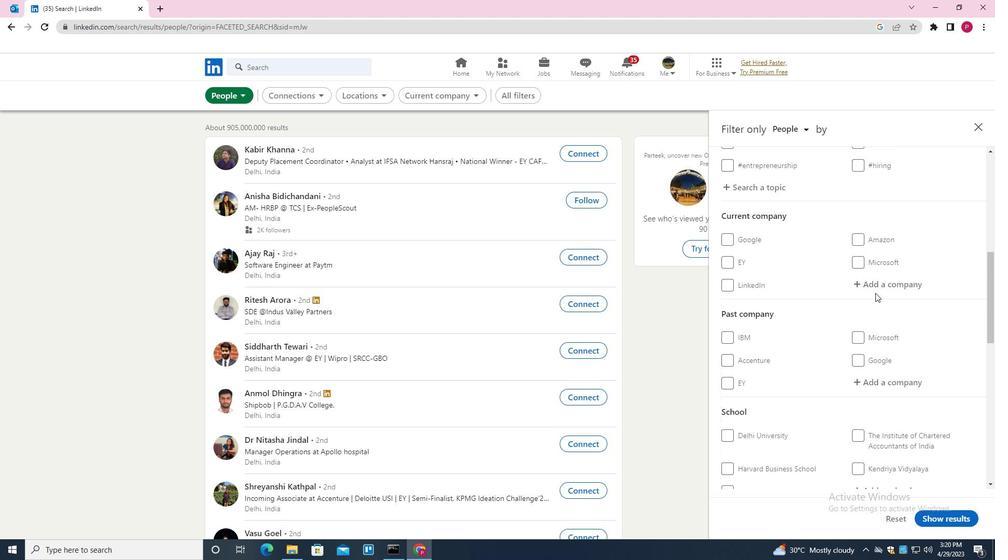 
Action: Mouse pressed left at (877, 287)
Screenshot: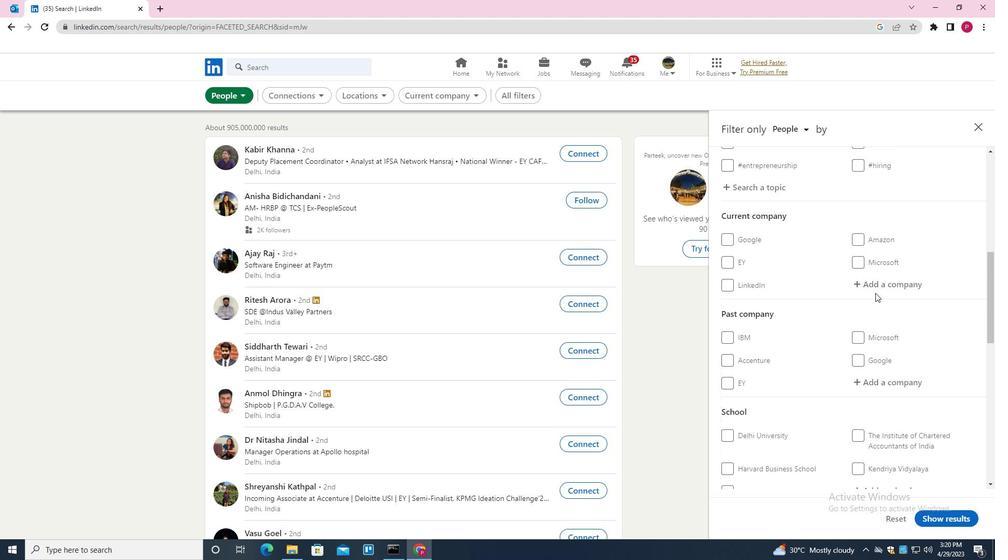 
Action: Key pressed <Key.shift>JUBILANT<Key.down><Key.down><Key.down><Key.down><Key.enter>
Screenshot: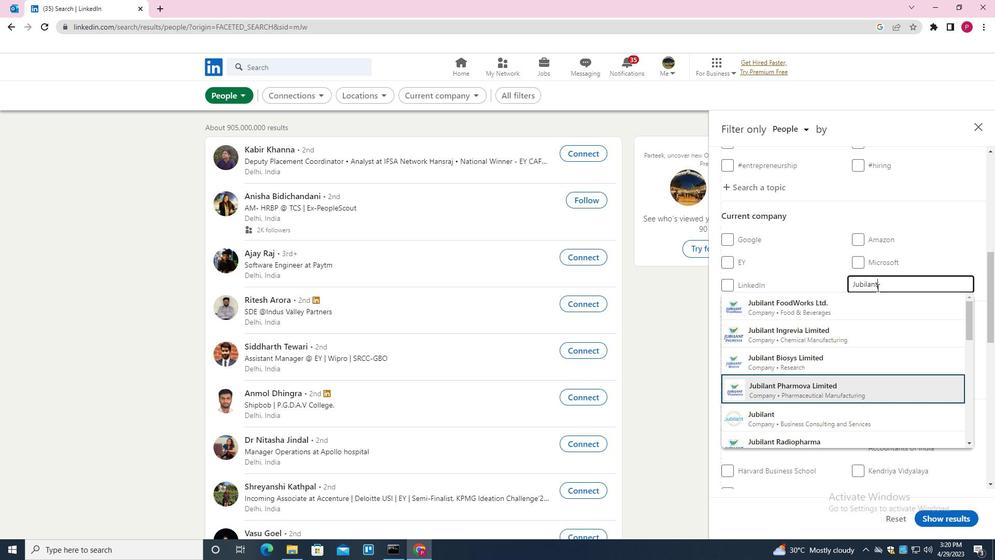 
Action: Mouse moved to (838, 314)
Screenshot: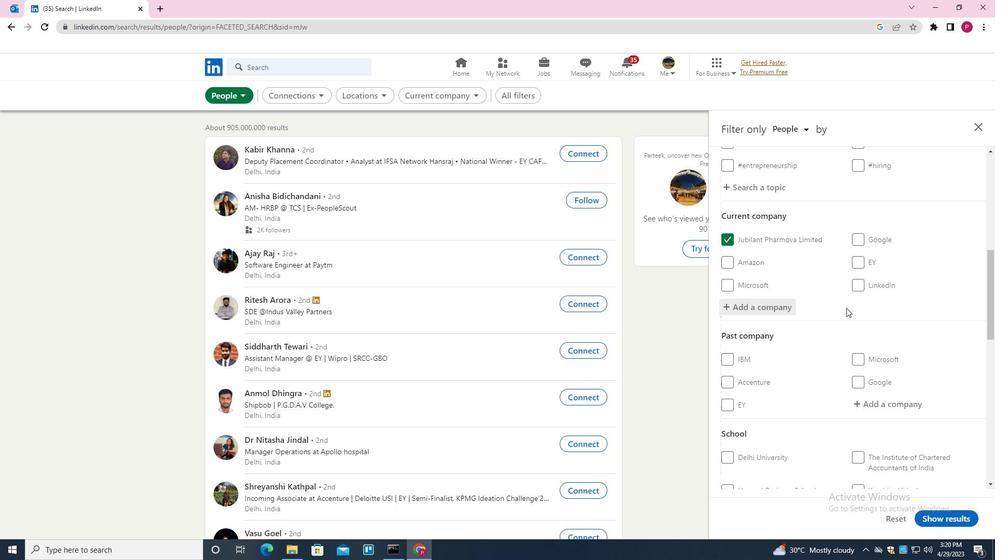 
Action: Mouse scrolled (838, 314) with delta (0, 0)
Screenshot: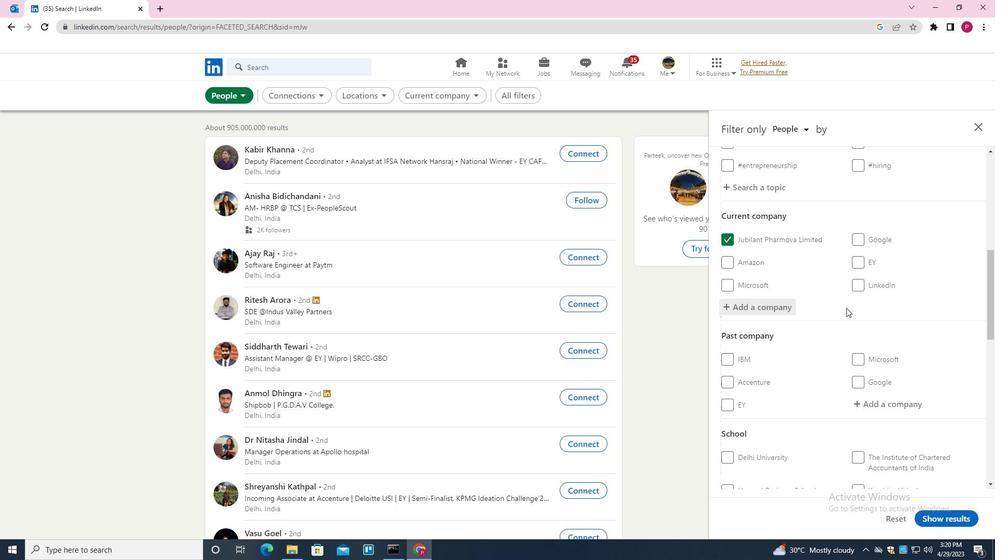 
Action: Mouse scrolled (838, 314) with delta (0, 0)
Screenshot: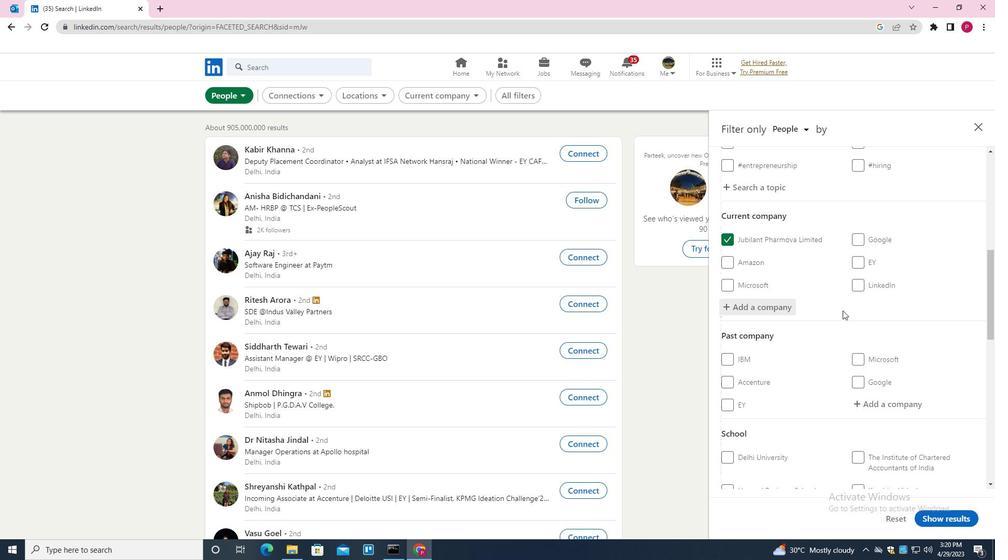 
Action: Mouse moved to (838, 315)
Screenshot: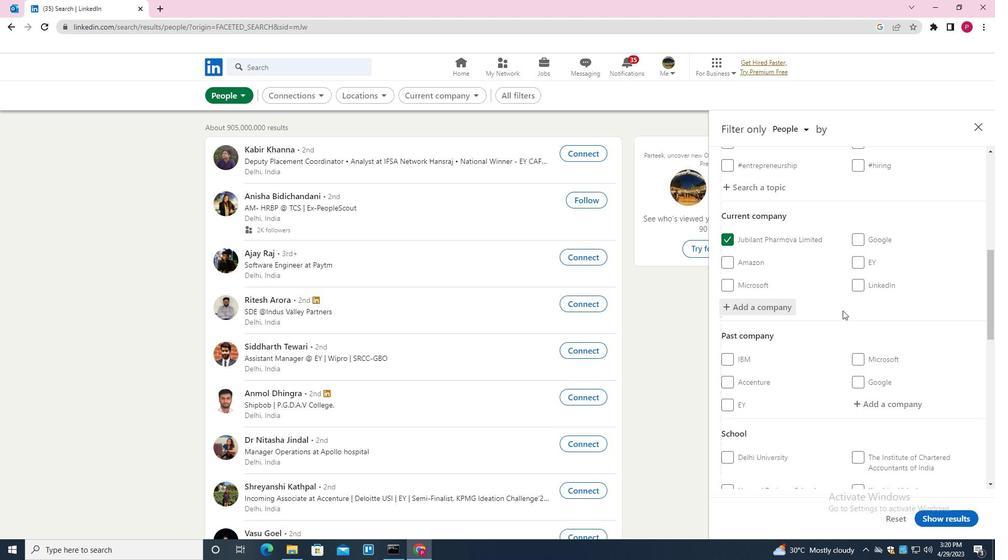 
Action: Mouse scrolled (838, 314) with delta (0, 0)
Screenshot: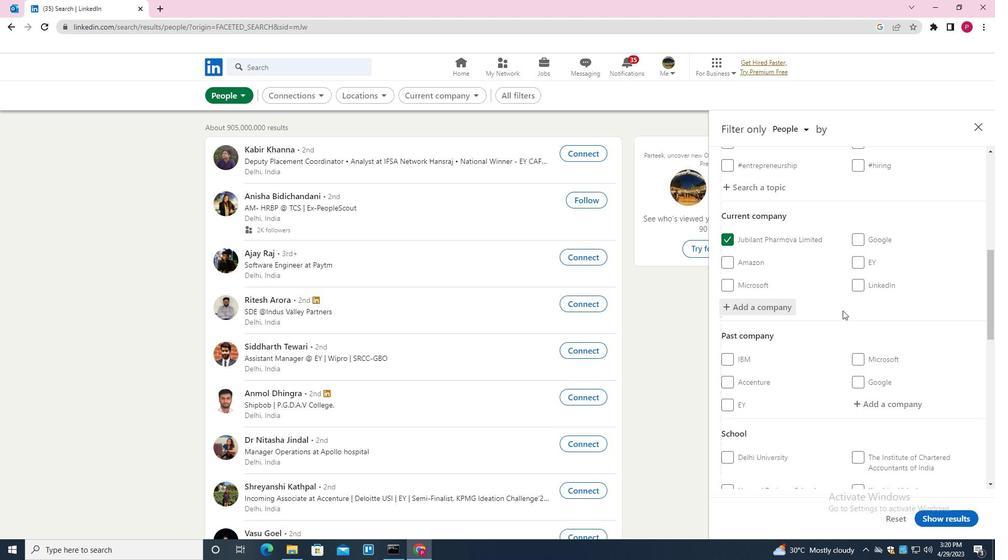 
Action: Mouse moved to (836, 316)
Screenshot: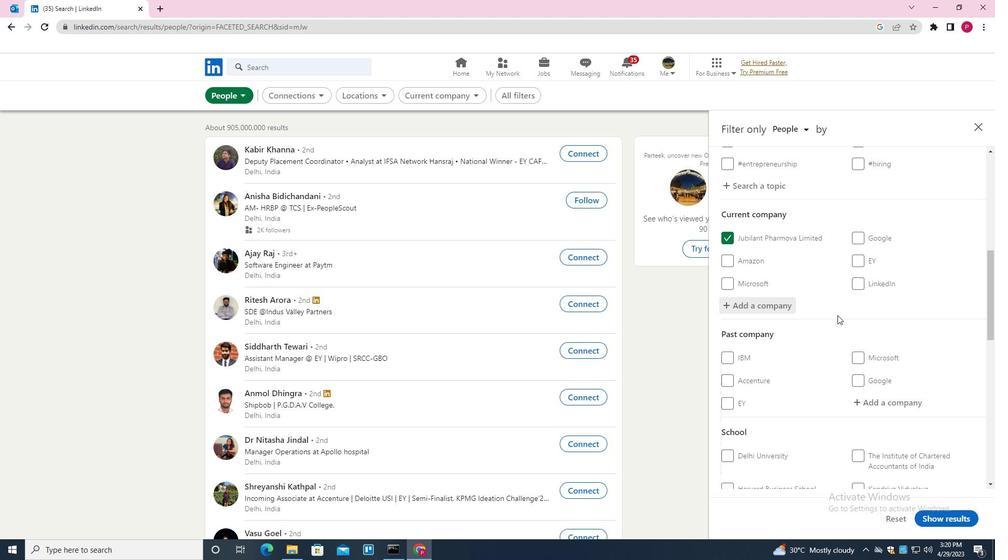 
Action: Mouse scrolled (836, 316) with delta (0, 0)
Screenshot: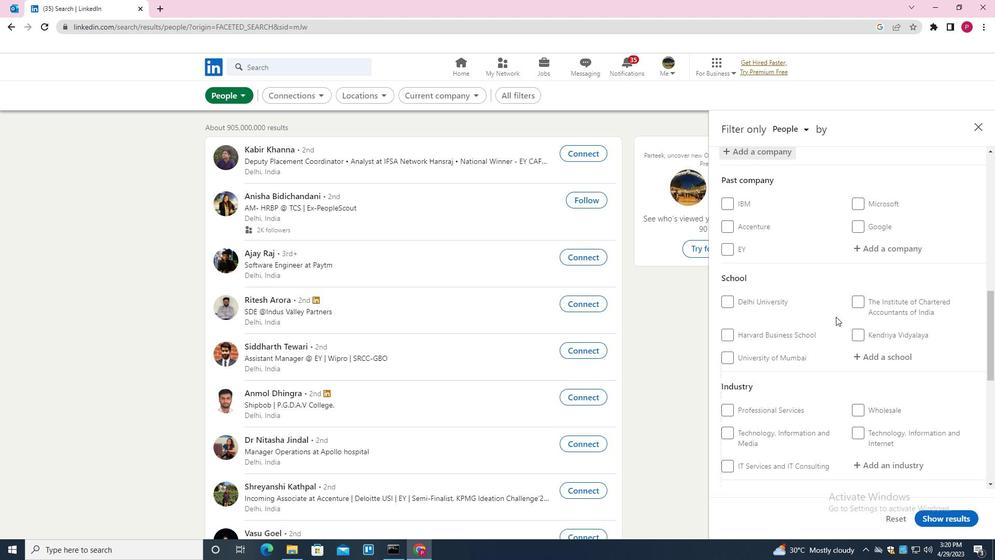 
Action: Mouse scrolled (836, 316) with delta (0, 0)
Screenshot: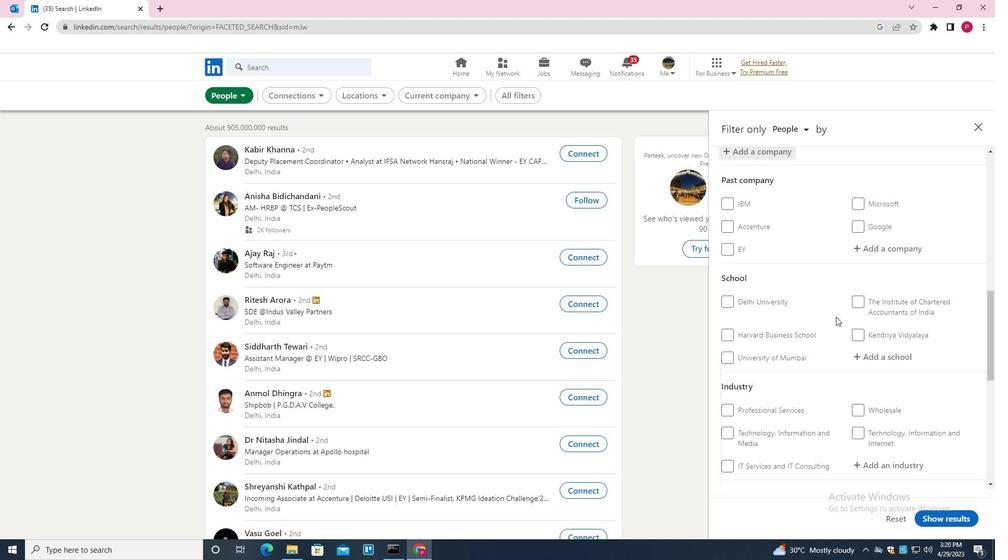
Action: Mouse moved to (884, 258)
Screenshot: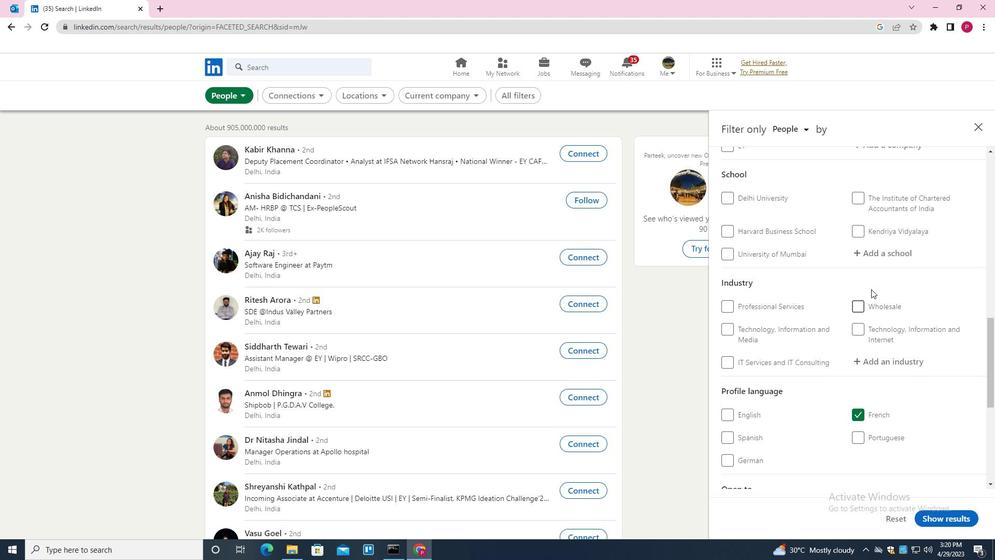 
Action: Mouse pressed left at (884, 258)
Screenshot: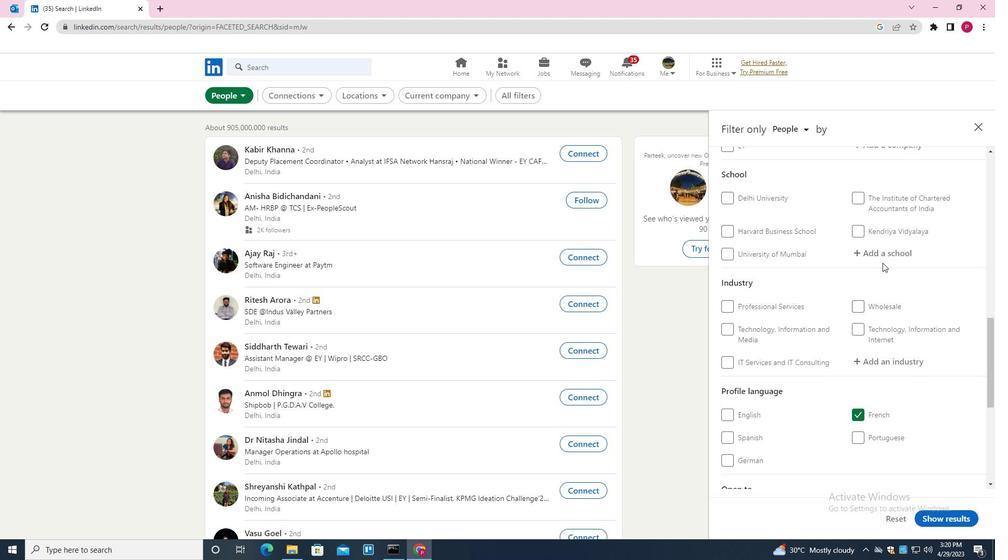 
Action: Key pressed <Key.shift>PROGRESSIVE<Key.space><Key.down><Key.enter>
Screenshot: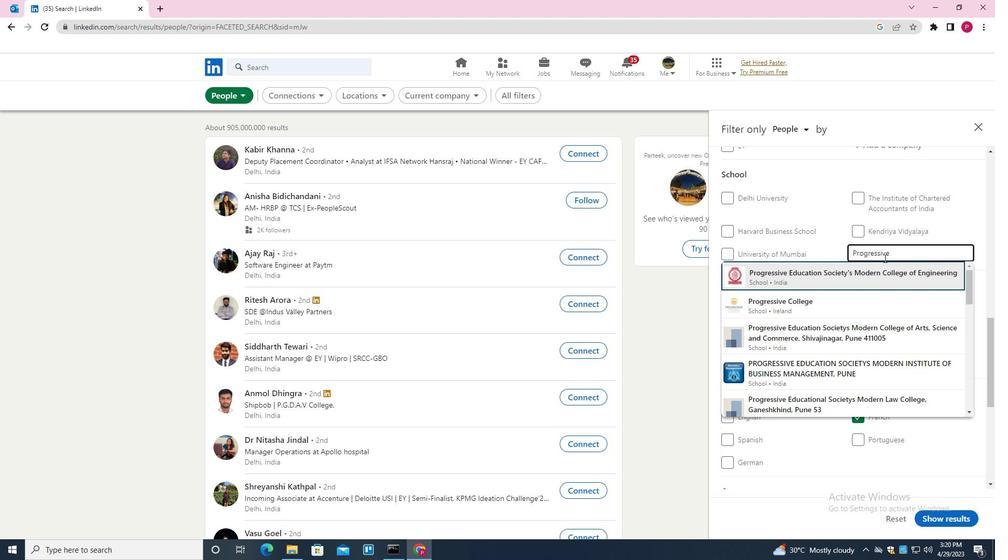 
Action: Mouse moved to (864, 328)
Screenshot: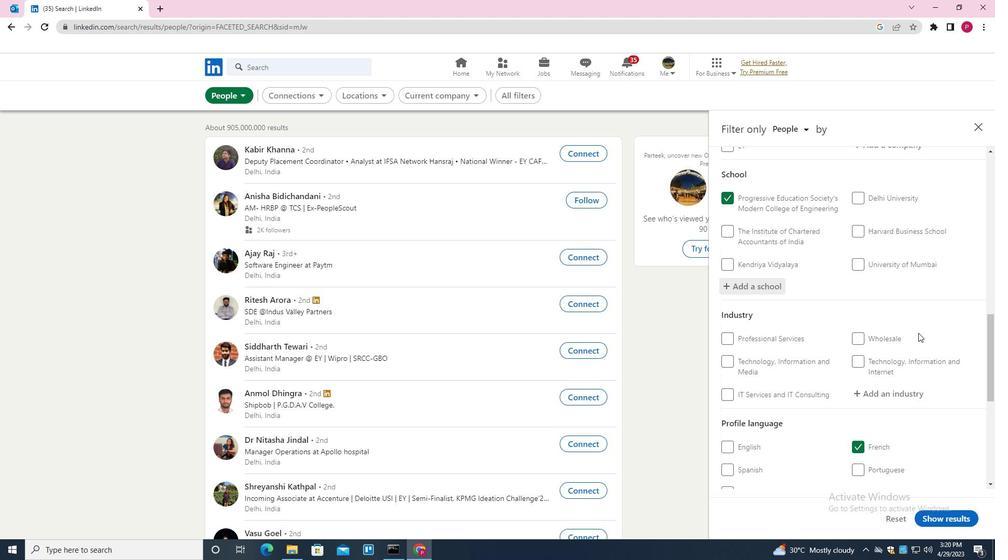 
Action: Mouse scrolled (864, 328) with delta (0, 0)
Screenshot: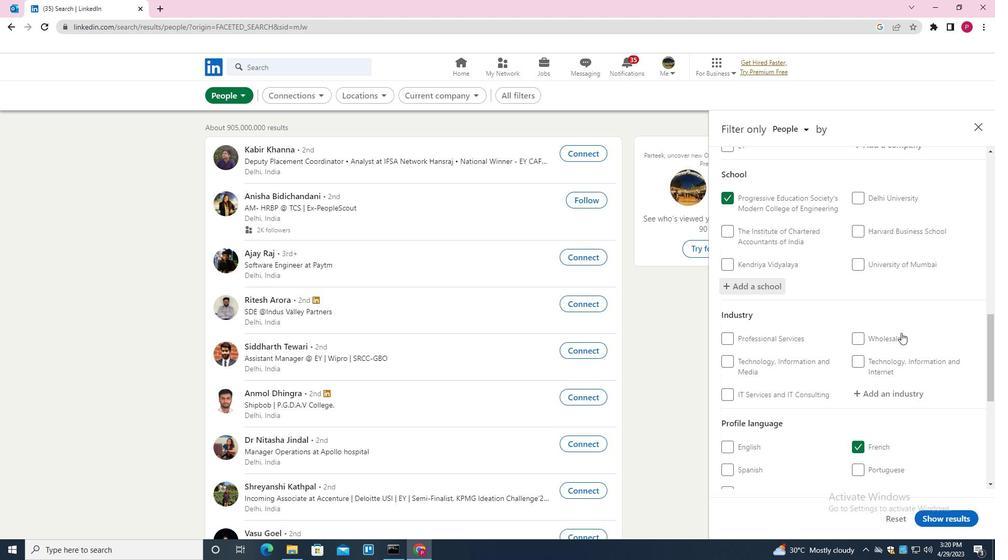 
Action: Mouse scrolled (864, 328) with delta (0, 0)
Screenshot: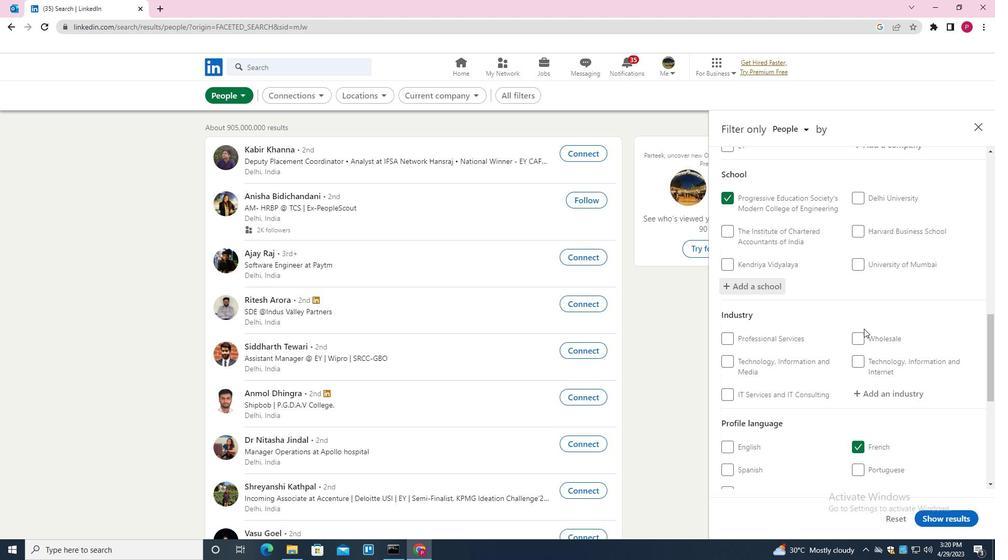 
Action: Mouse scrolled (864, 328) with delta (0, 0)
Screenshot: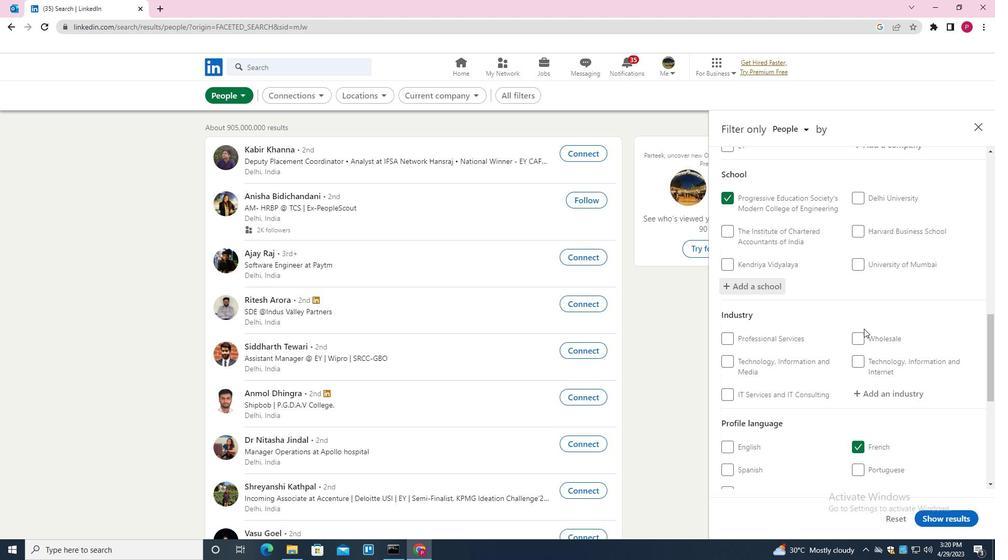 
Action: Mouse moved to (901, 242)
Screenshot: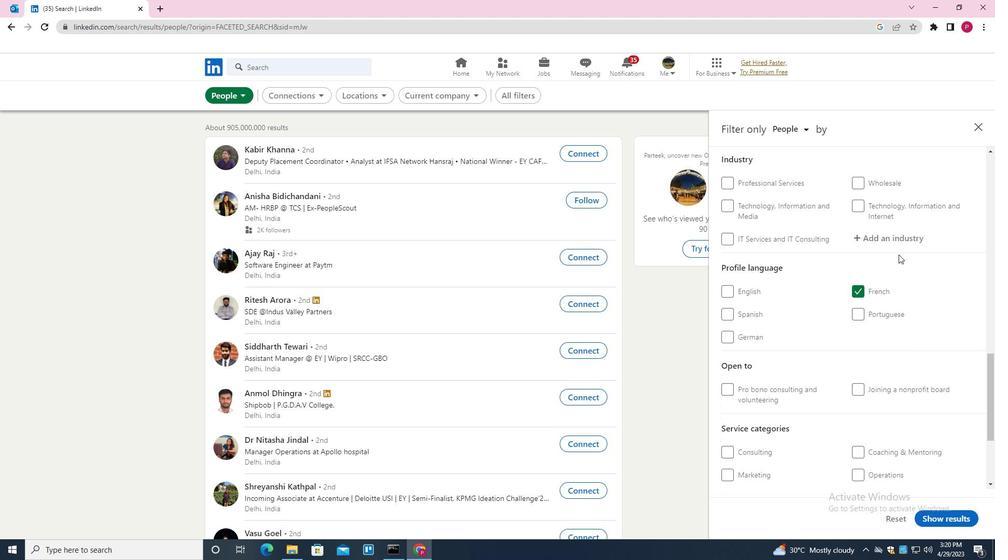 
Action: Mouse pressed left at (901, 242)
Screenshot: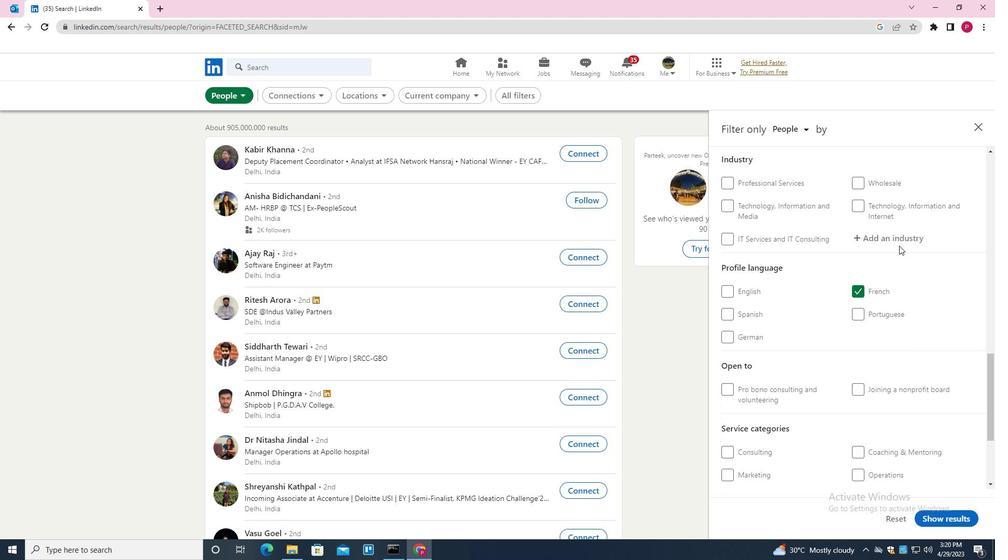 
Action: Key pressed <Key.shift>TELL<Key.backspace><Key.backspace><Key.down><Key.enter>
Screenshot: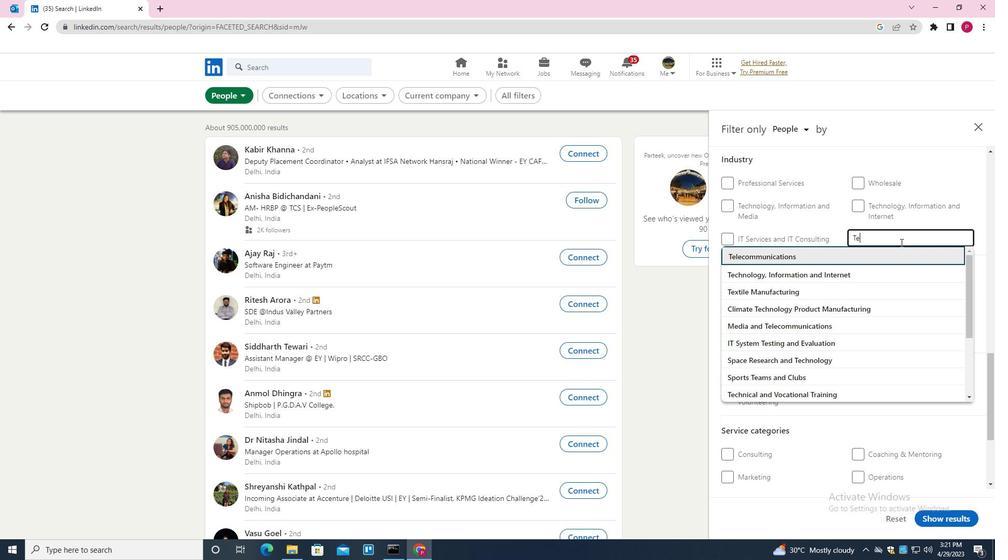 
Action: Mouse moved to (858, 292)
Screenshot: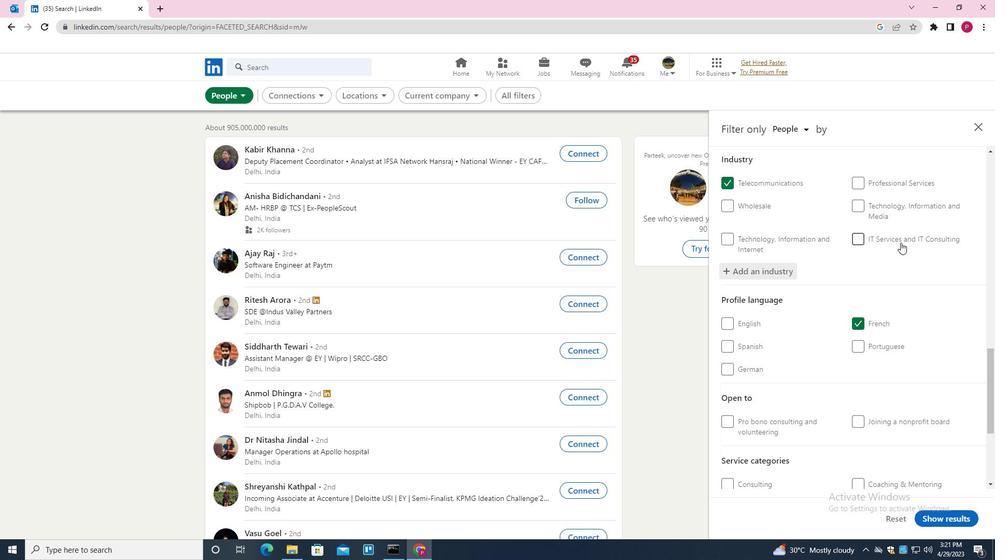 
Action: Mouse scrolled (858, 292) with delta (0, 0)
Screenshot: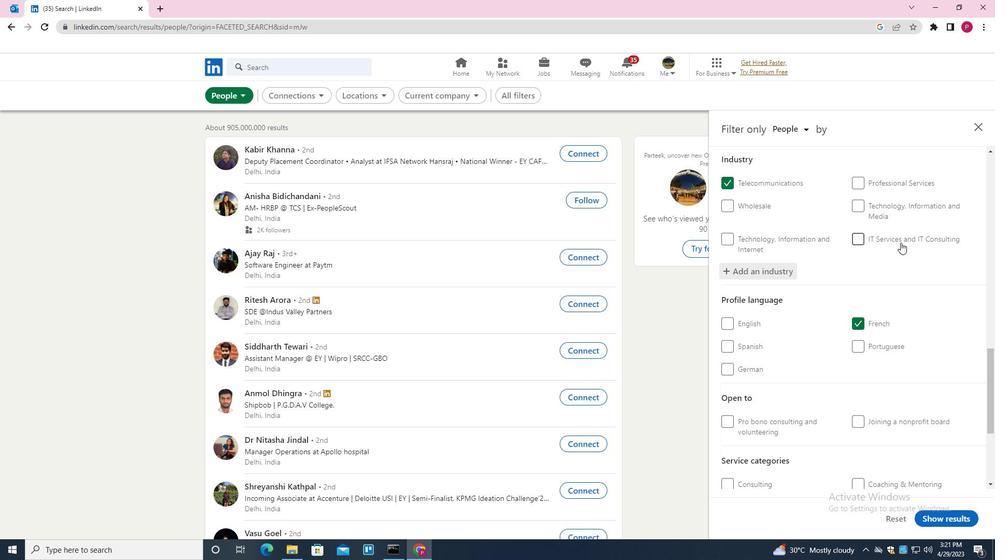 
Action: Mouse moved to (847, 315)
Screenshot: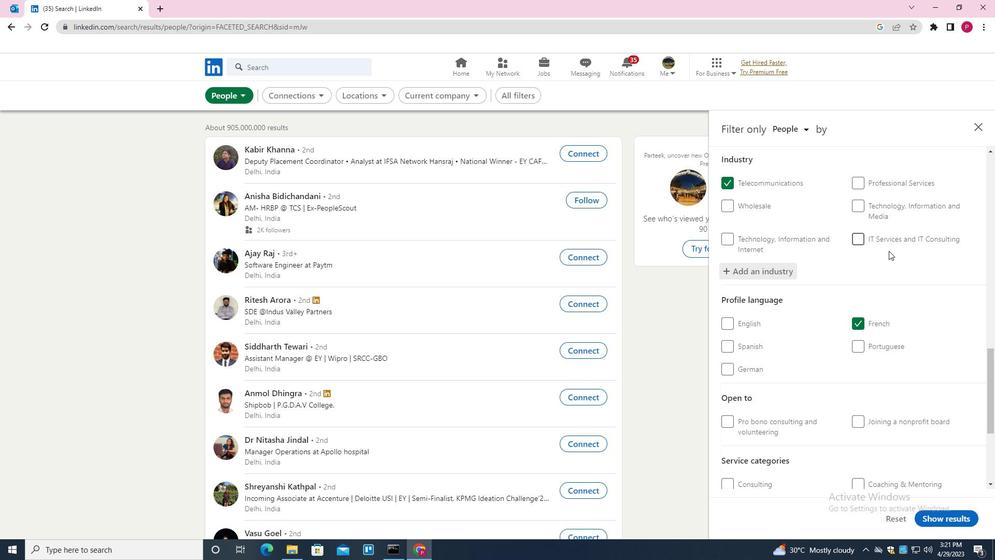 
Action: Mouse scrolled (847, 314) with delta (0, 0)
Screenshot: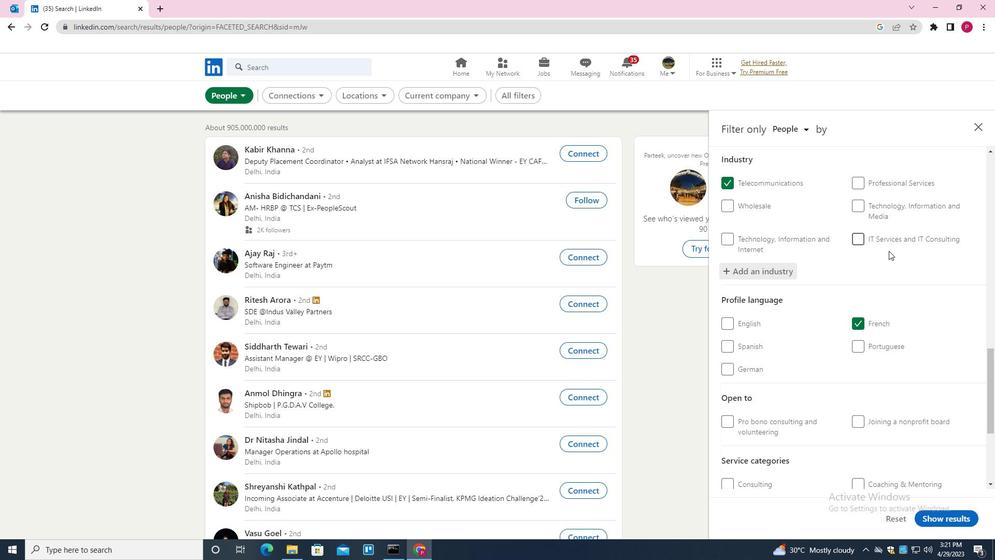 
Action: Mouse moved to (840, 326)
Screenshot: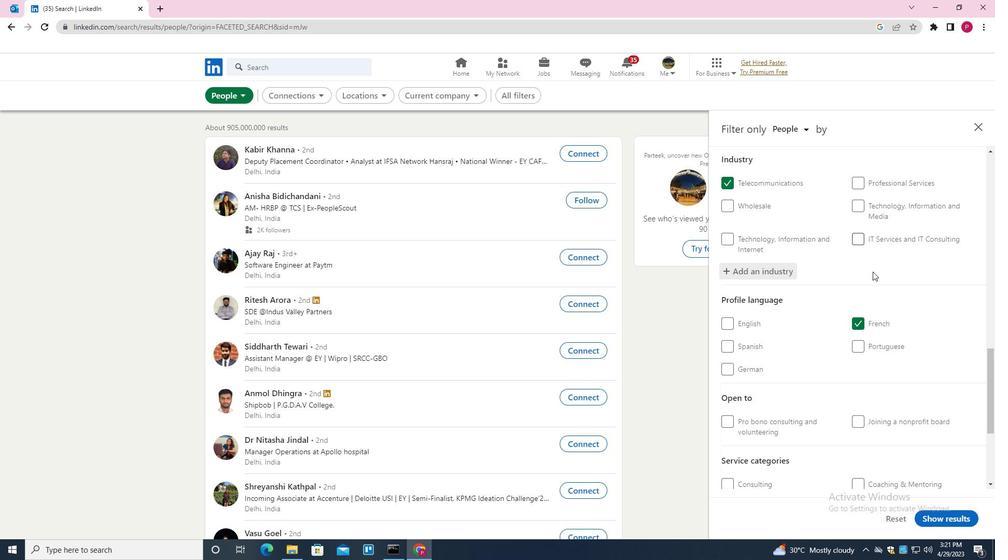 
Action: Mouse scrolled (840, 326) with delta (0, 0)
Screenshot: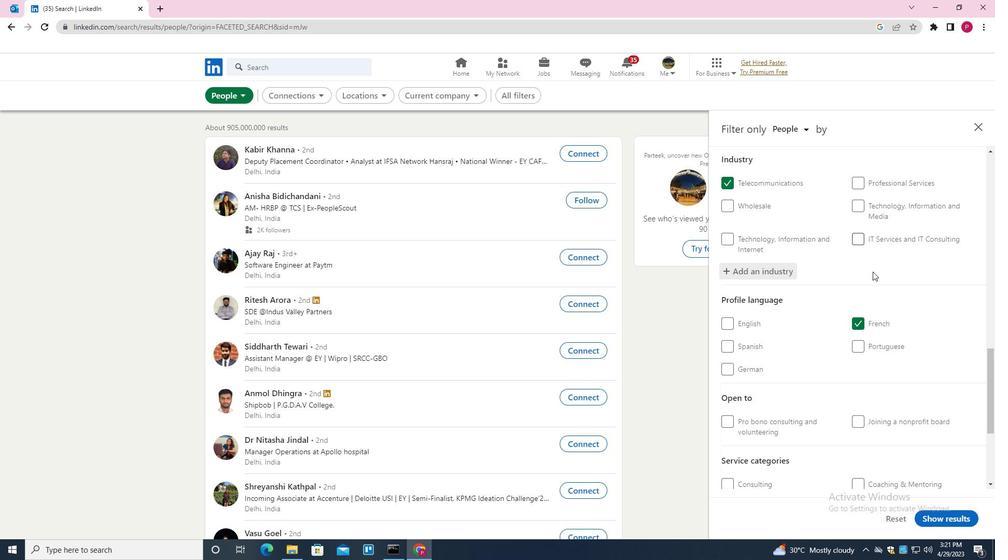 
Action: Mouse moved to (878, 371)
Screenshot: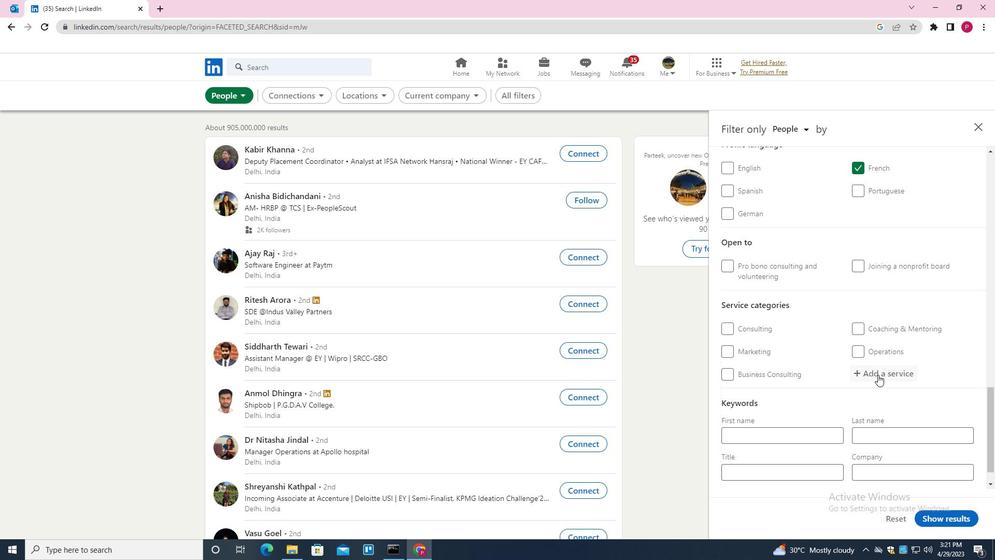 
Action: Mouse pressed left at (878, 371)
Screenshot: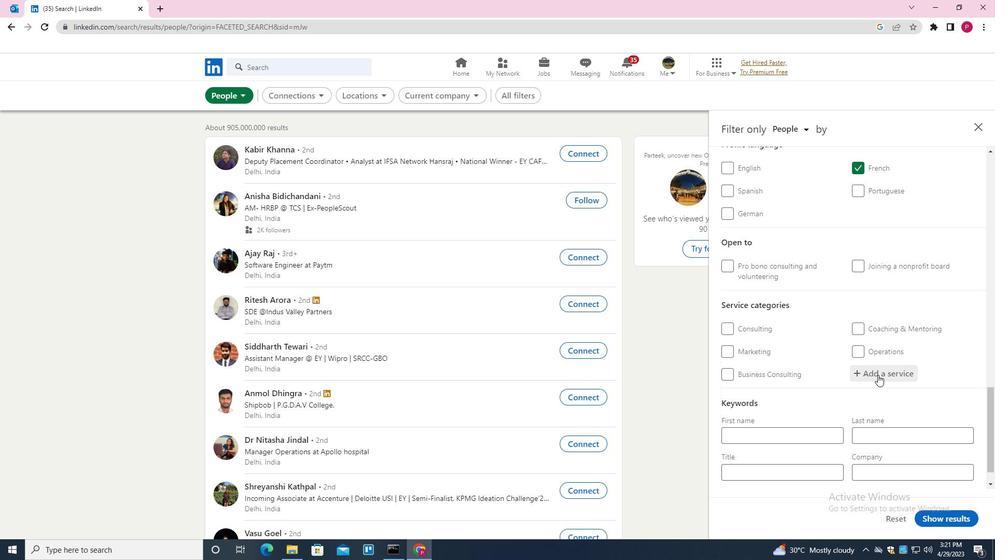 
Action: Key pressed <Key.shift>AUDIO<Key.down><Key.enter>
Screenshot: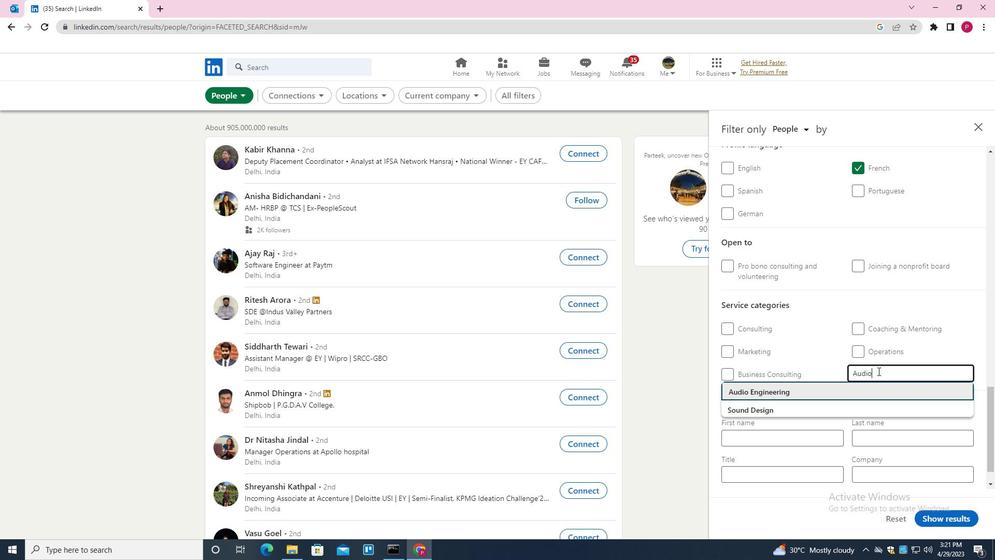 
Action: Mouse moved to (856, 385)
Screenshot: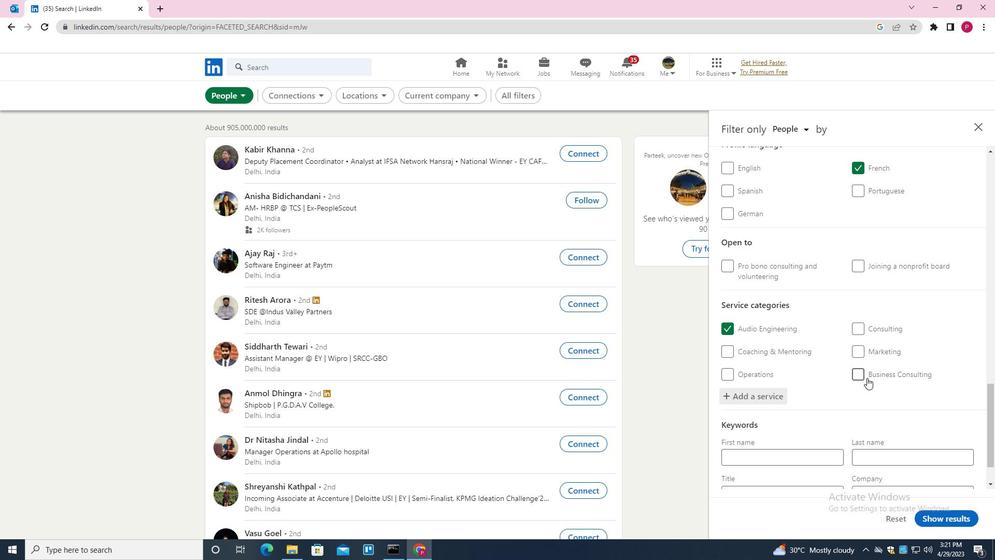 
Action: Mouse scrolled (856, 384) with delta (0, 0)
Screenshot: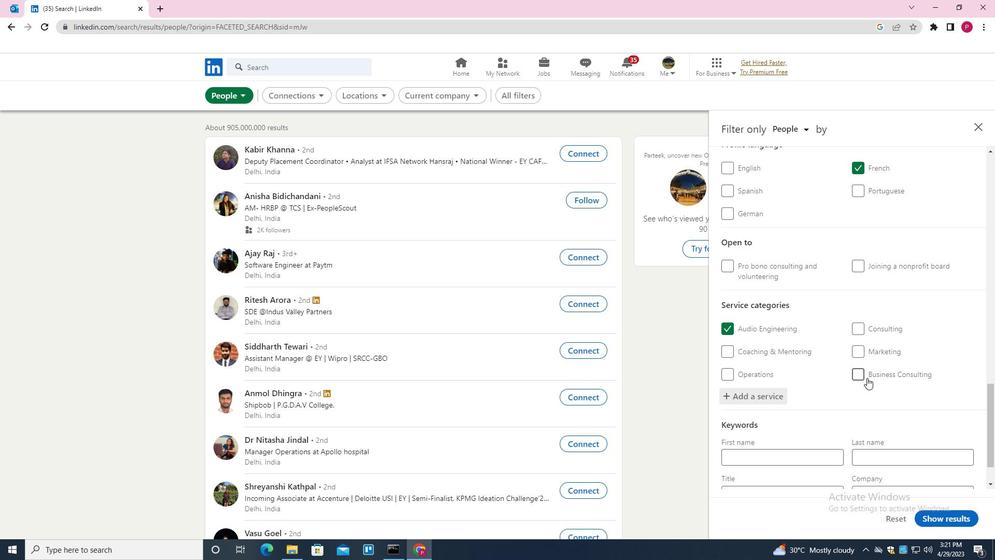 
Action: Mouse moved to (855, 385)
Screenshot: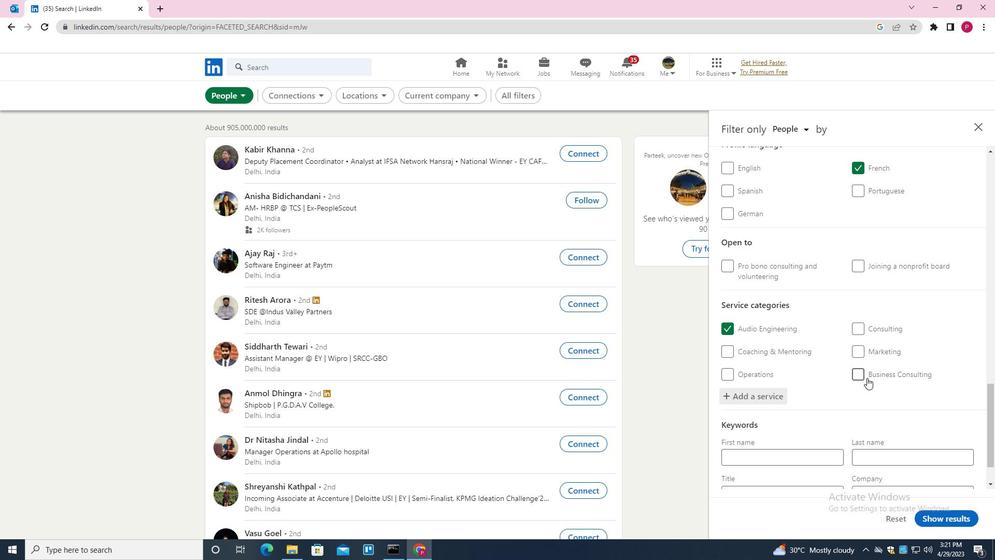 
Action: Mouse scrolled (855, 385) with delta (0, 0)
Screenshot: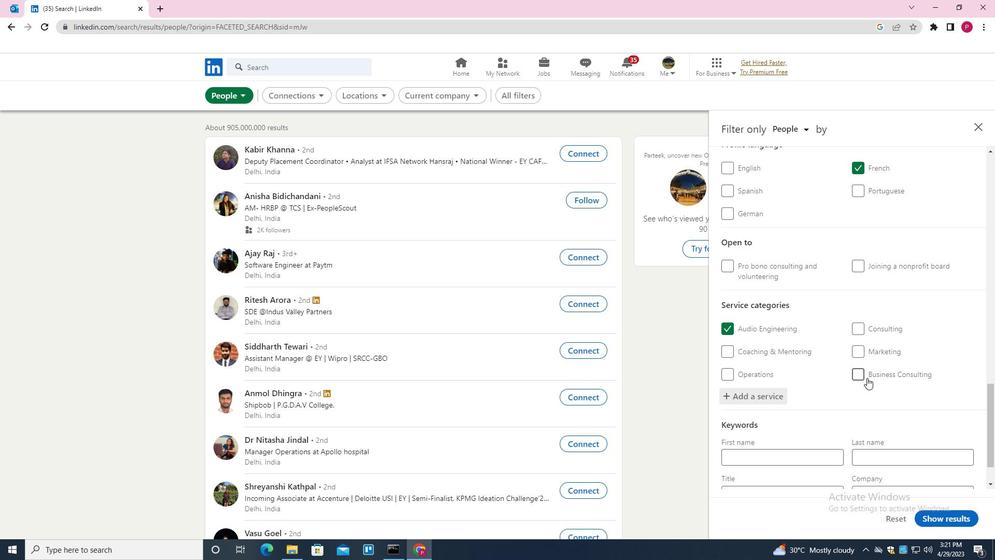 
Action: Mouse moved to (855, 386)
Screenshot: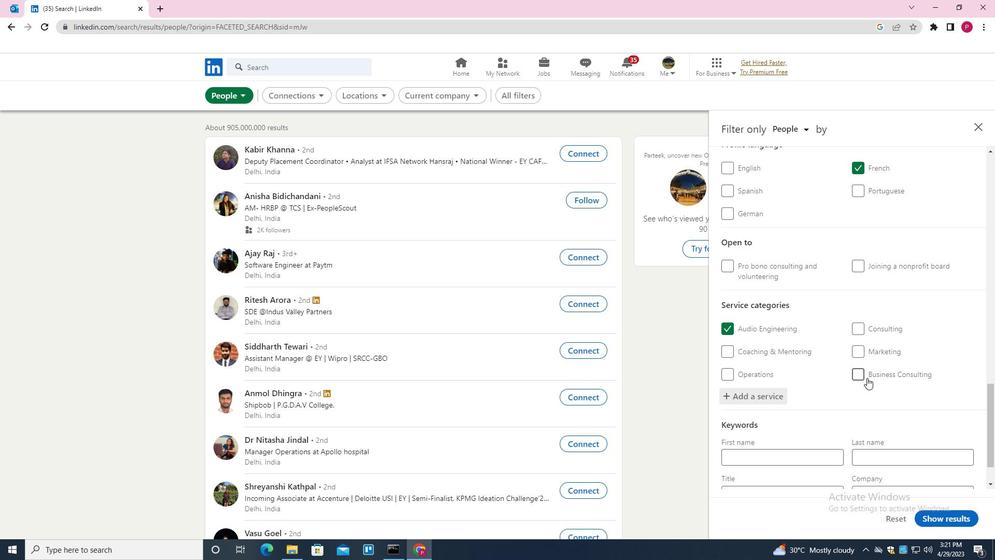 
Action: Mouse scrolled (855, 385) with delta (0, 0)
Screenshot: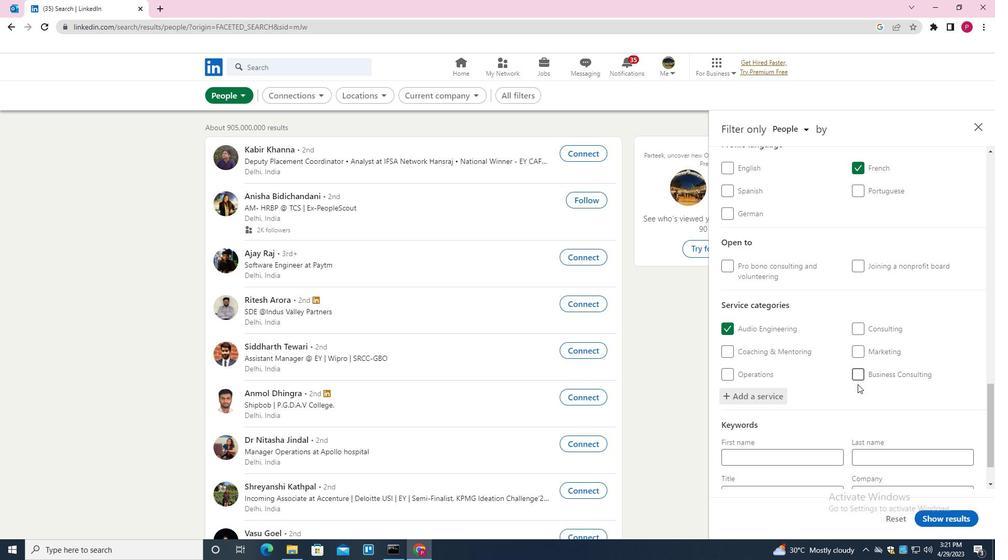 
Action: Mouse scrolled (855, 385) with delta (0, 0)
Screenshot: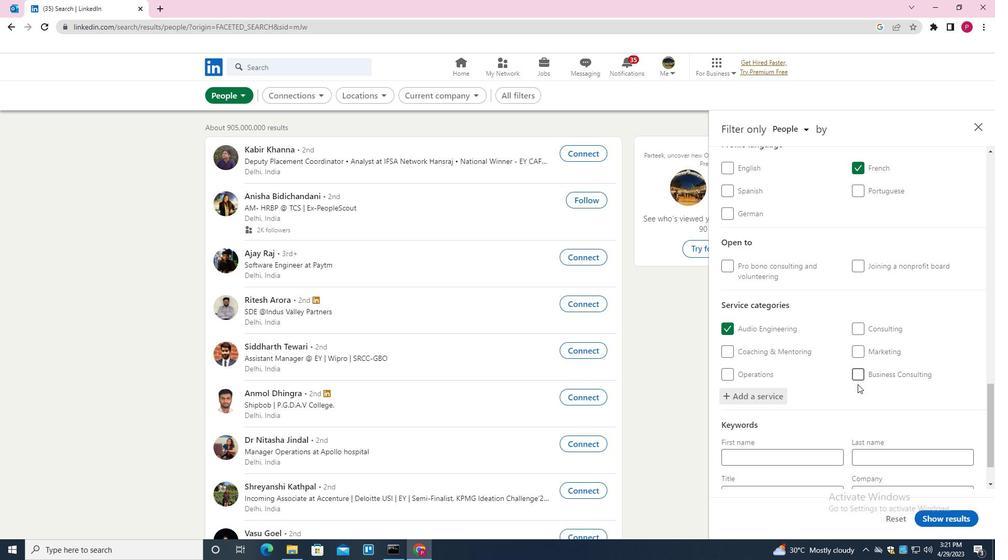 
Action: Mouse moved to (813, 445)
Screenshot: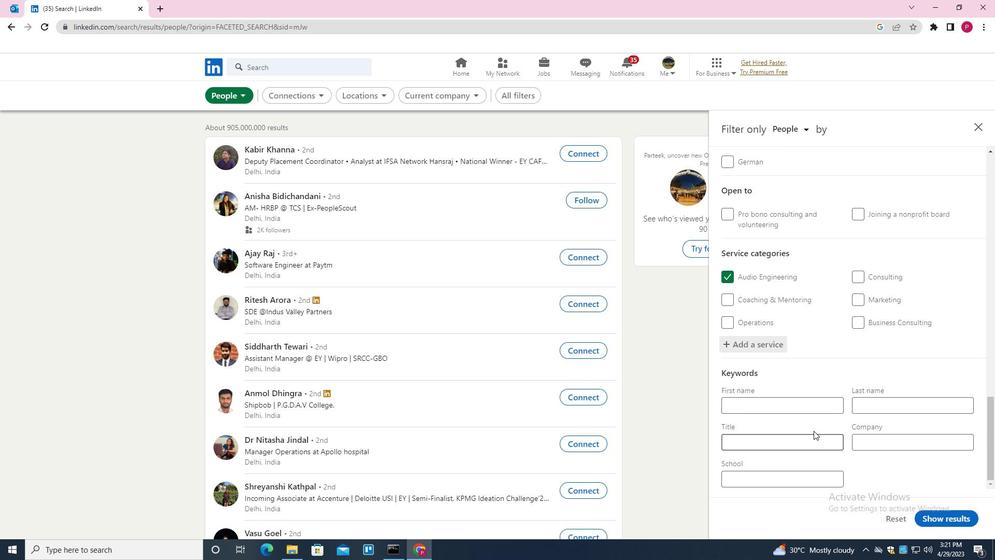 
Action: Mouse pressed left at (813, 445)
Screenshot: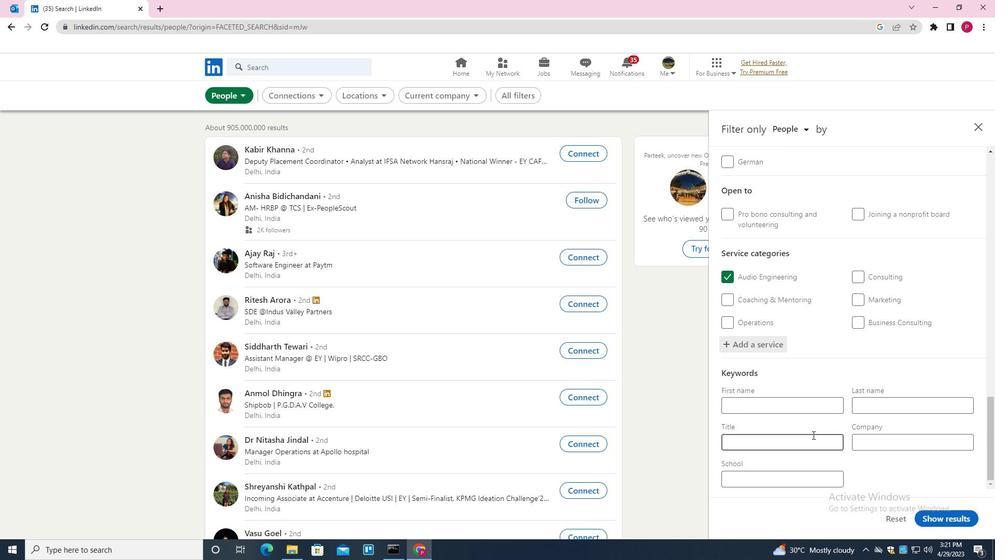 
Action: Key pressed <Key.shift><Key.shift><Key.shift><Key.shift><Key.shift><Key.shift><Key.shift><Key.shift><Key.shift><Key.shift><Key.shift><Key.shift><Key.shift>FINANCIAL<Key.space><Key.shift>ANALYST
Screenshot: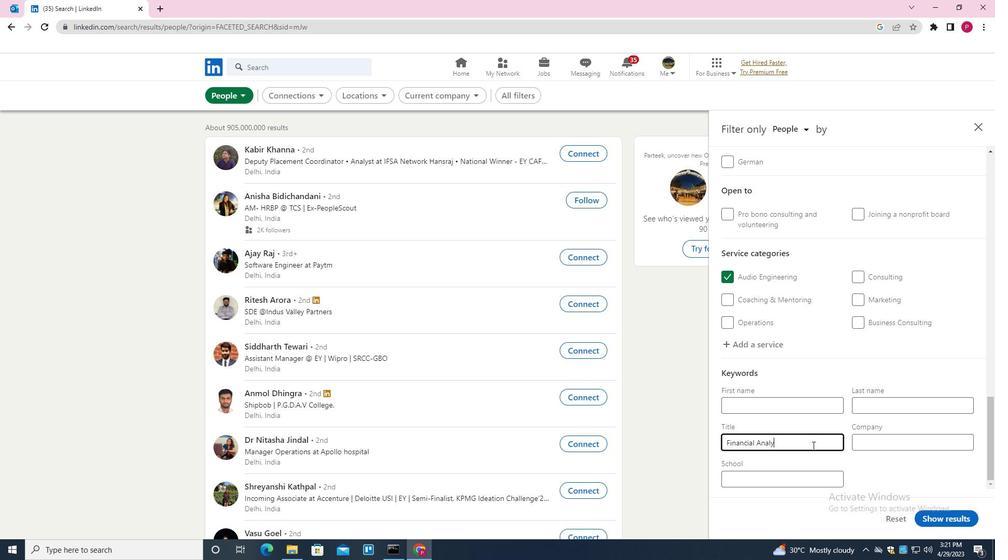 
Action: Mouse moved to (926, 523)
Screenshot: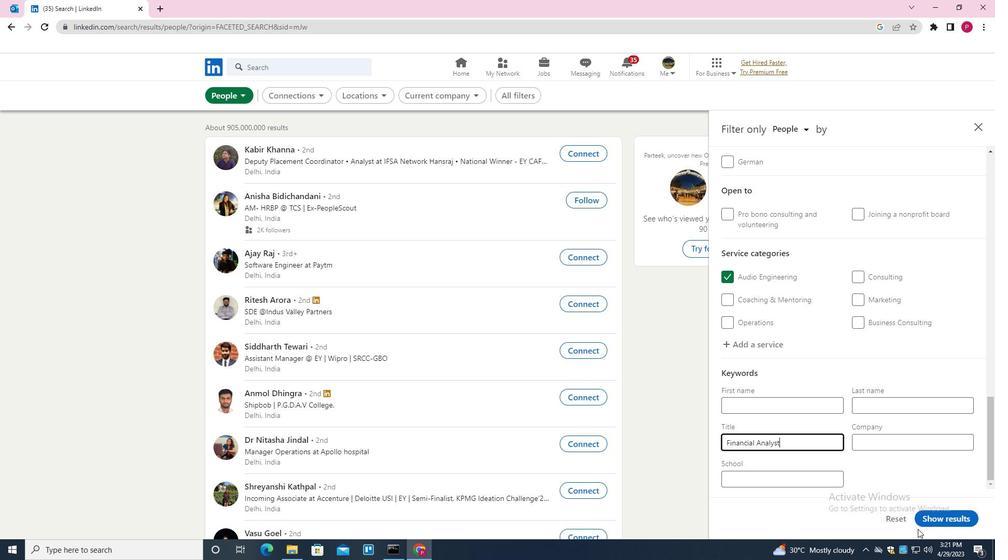 
Action: Mouse pressed left at (926, 523)
Screenshot: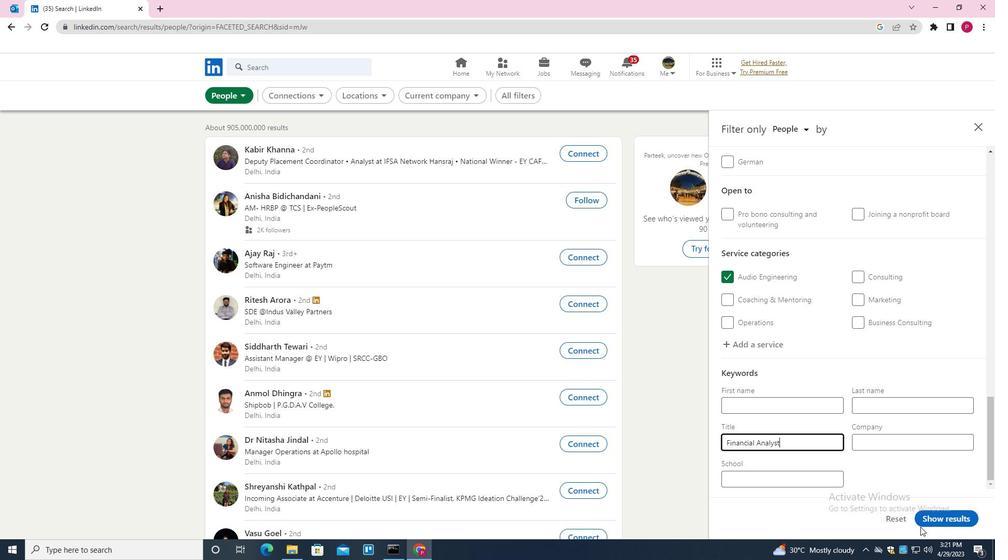 
Action: Mouse moved to (432, 209)
Screenshot: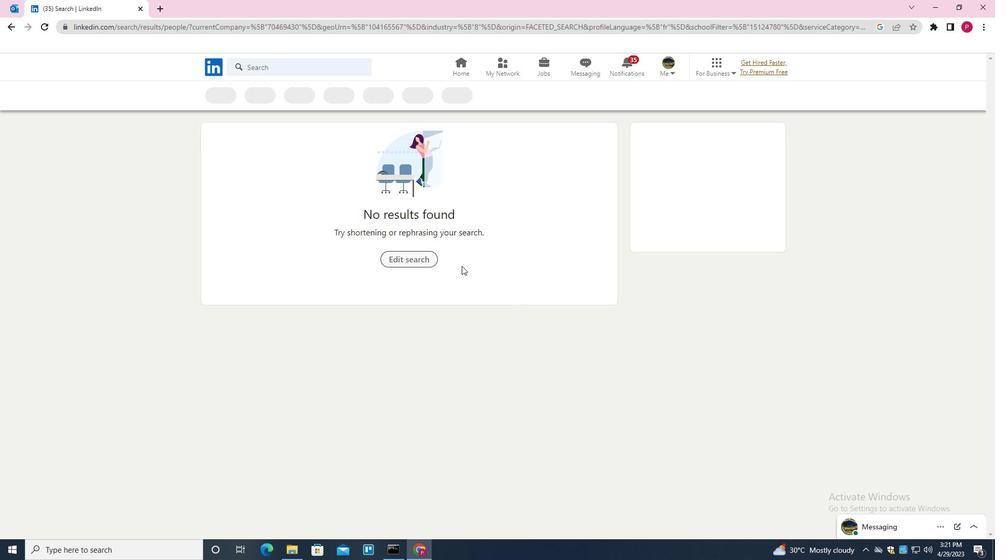 
